 Task: Create a due date automation trigger when advanced on, on the monday after a card is due add fields without custom field "Resume" set to a number greater or equal to 1 and lower than 10 at 11:00 AM.
Action: Mouse moved to (1084, 84)
Screenshot: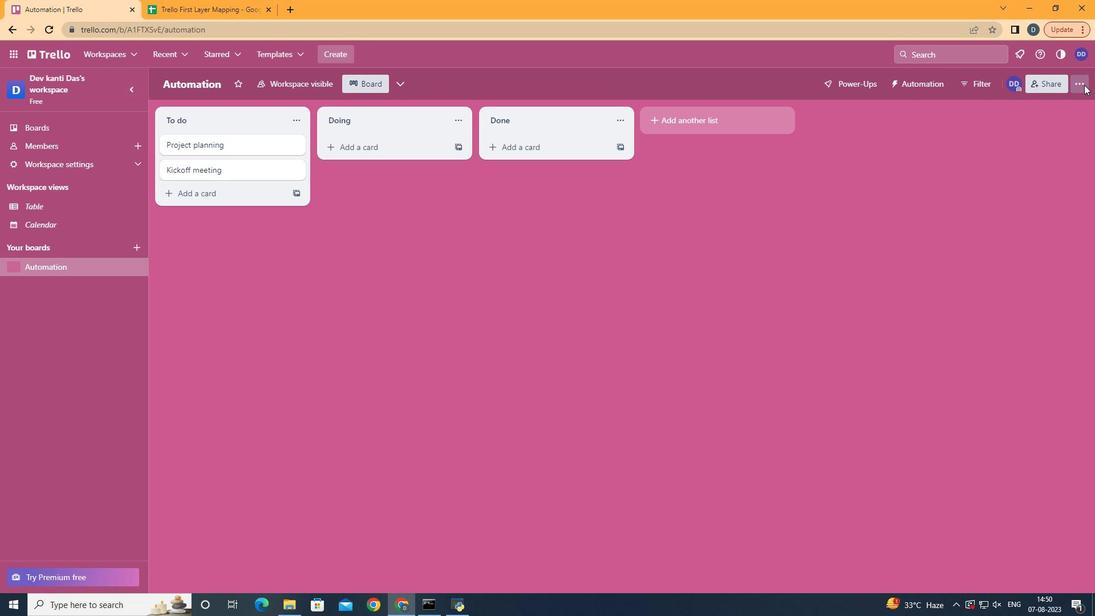 
Action: Mouse pressed left at (1084, 84)
Screenshot: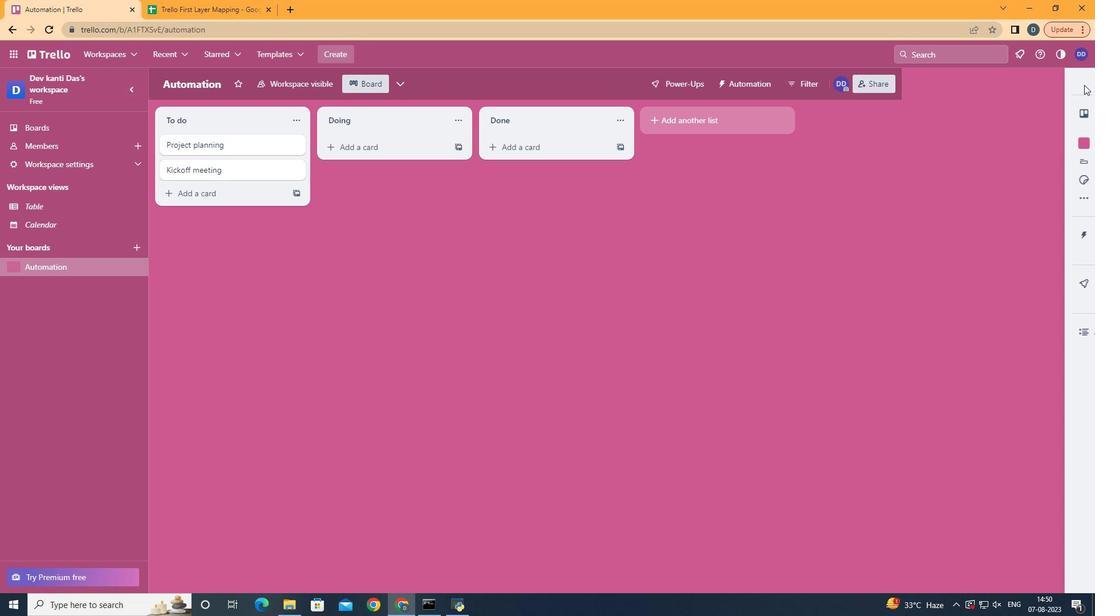
Action: Mouse moved to (993, 241)
Screenshot: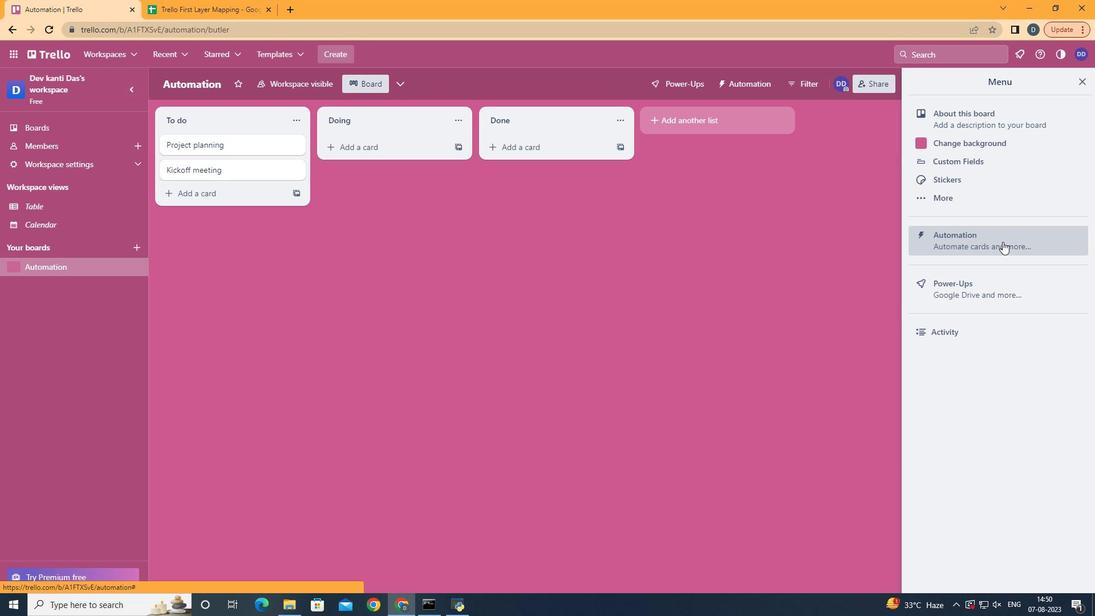 
Action: Mouse pressed left at (993, 241)
Screenshot: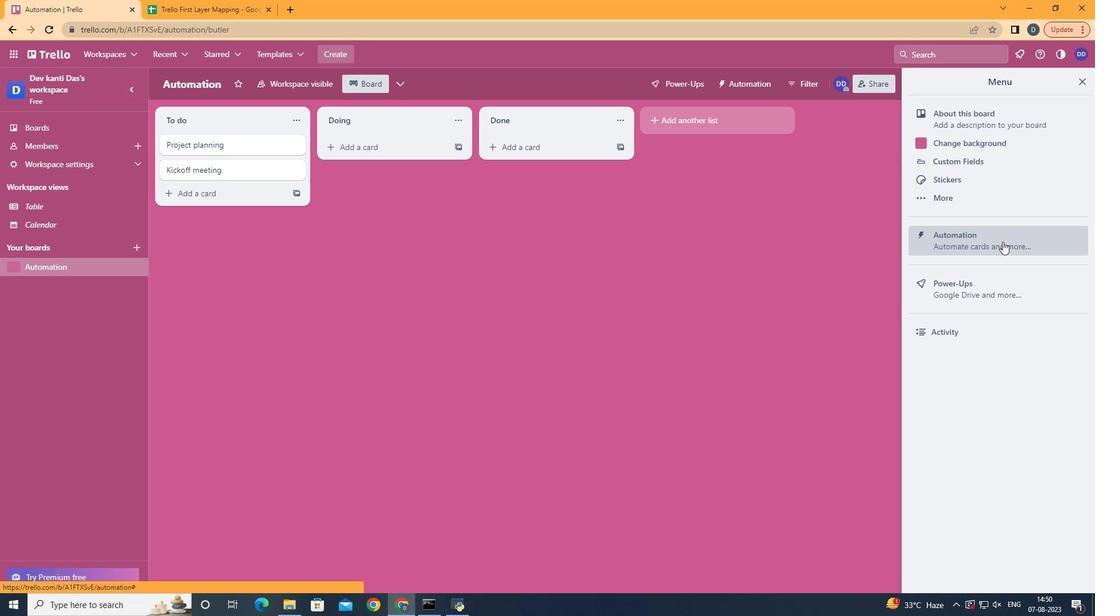 
Action: Mouse moved to (212, 234)
Screenshot: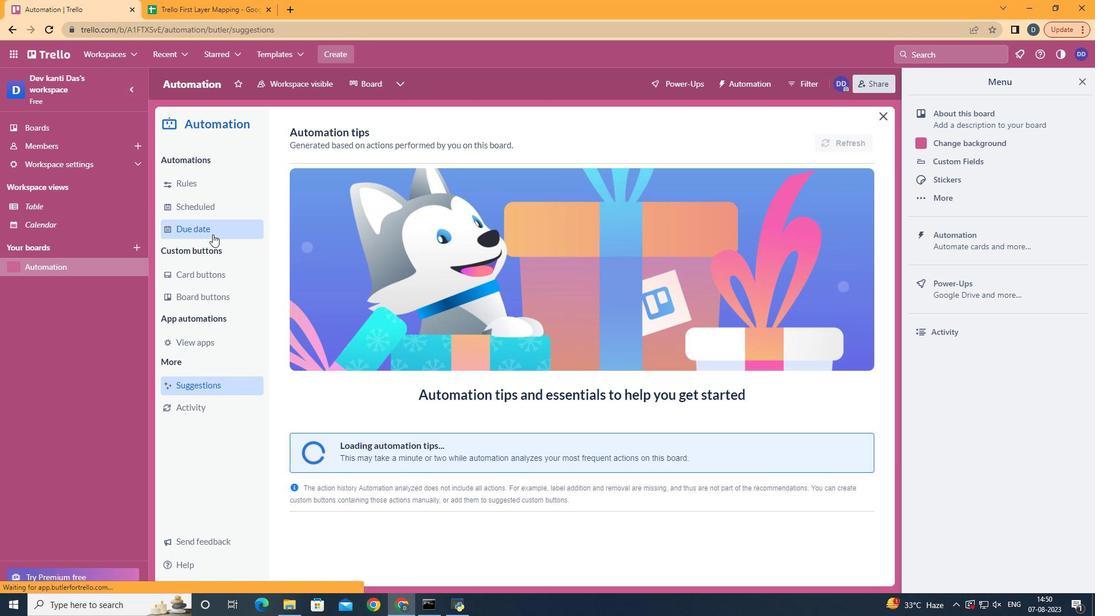 
Action: Mouse pressed left at (212, 234)
Screenshot: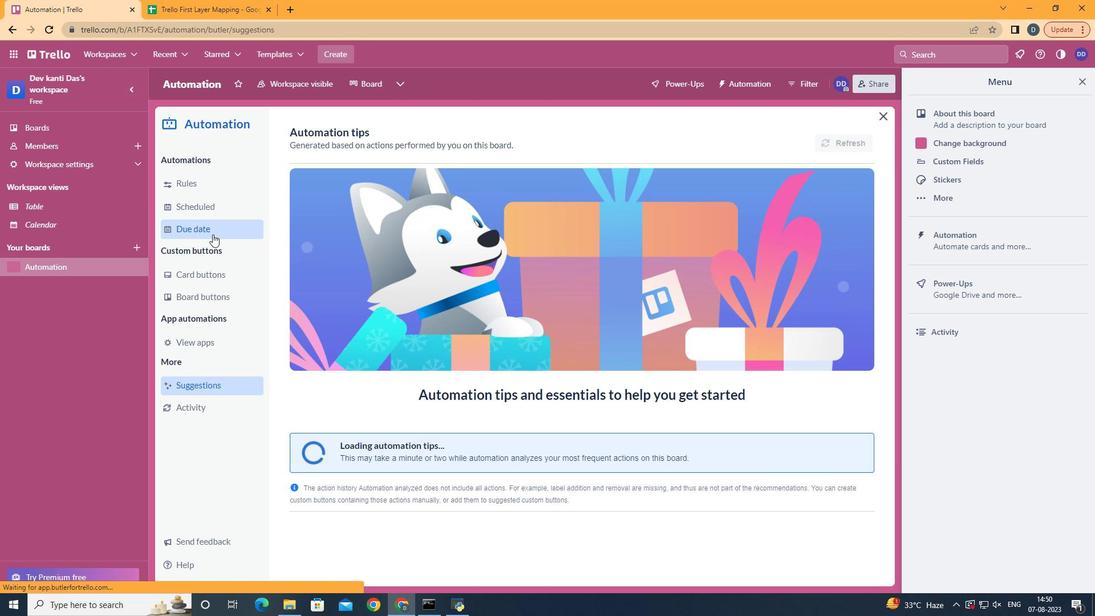 
Action: Mouse moved to (808, 139)
Screenshot: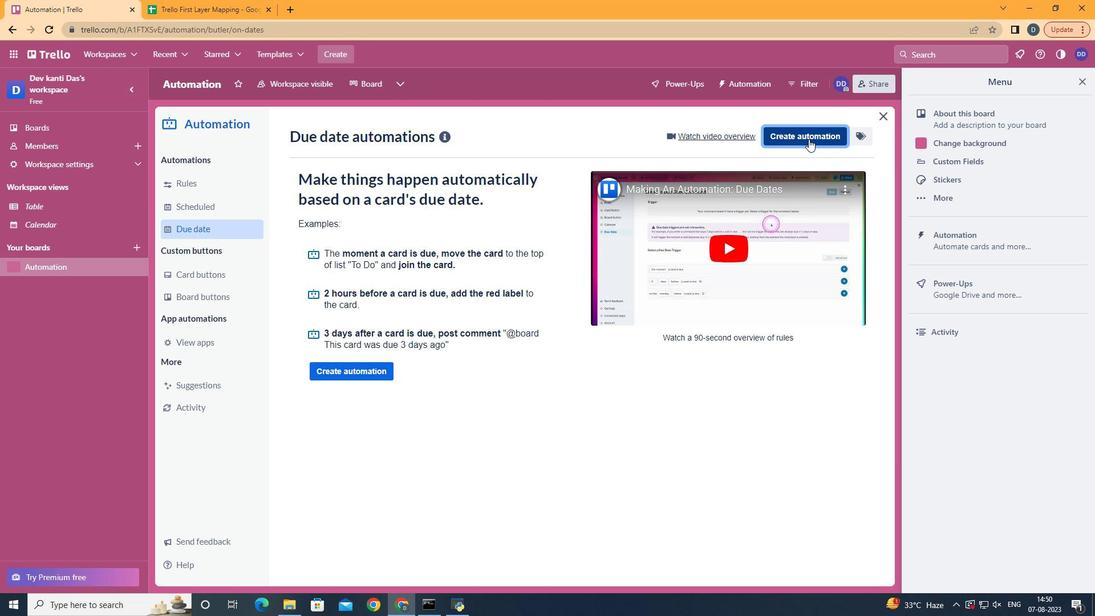 
Action: Mouse pressed left at (808, 139)
Screenshot: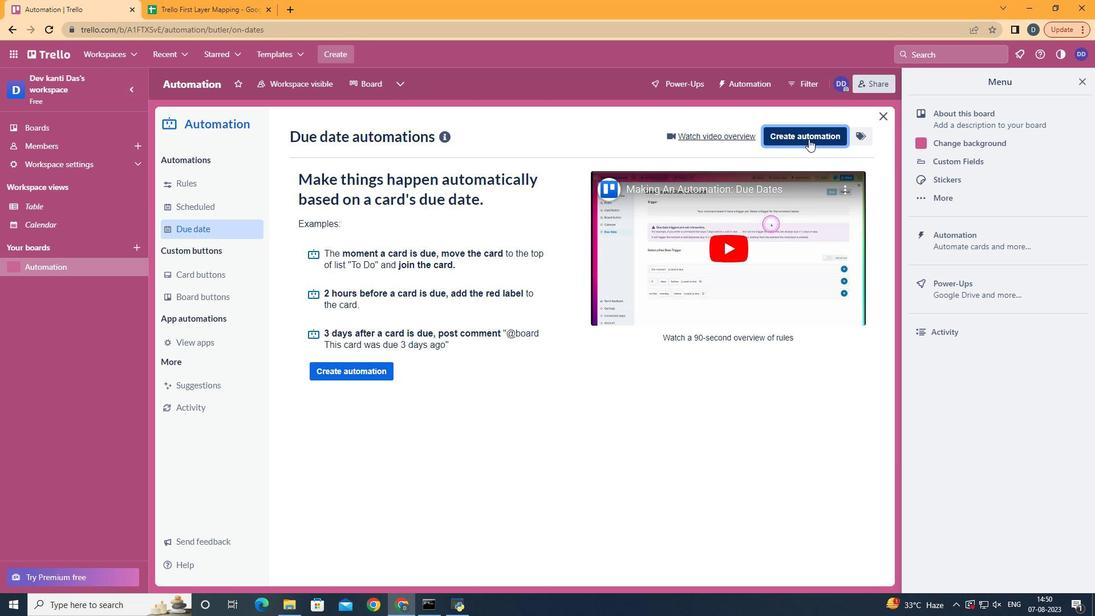 
Action: Mouse moved to (592, 239)
Screenshot: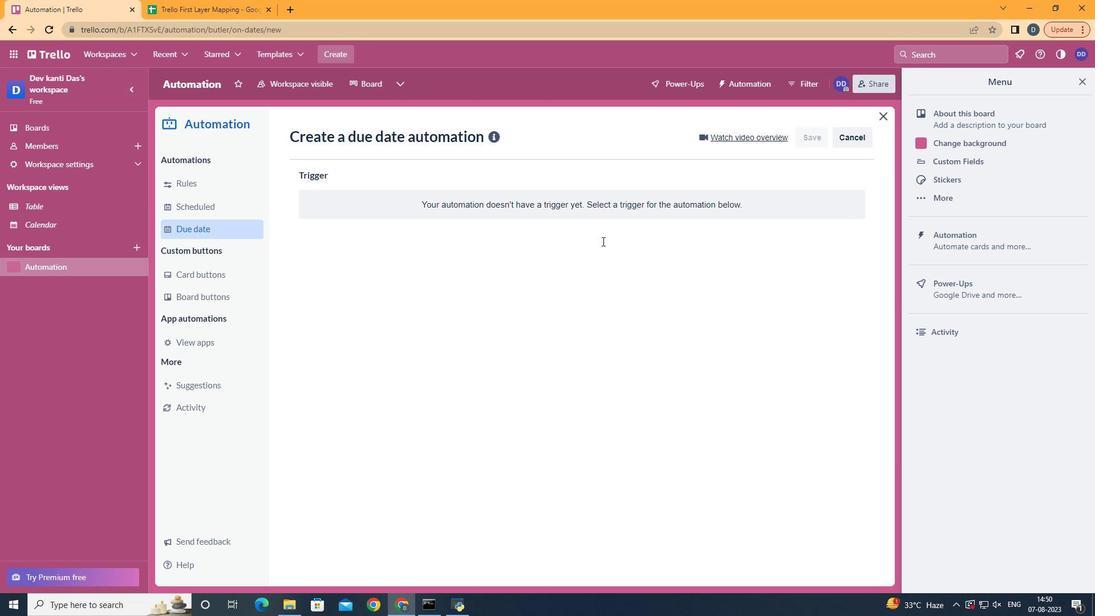 
Action: Mouse pressed left at (592, 239)
Screenshot: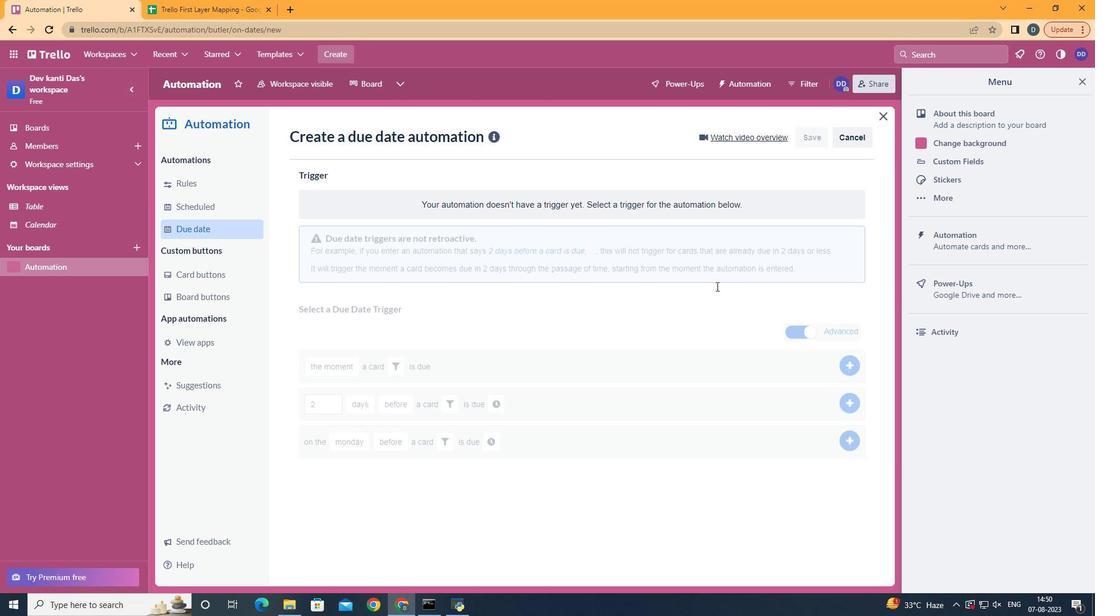 
Action: Mouse moved to (378, 300)
Screenshot: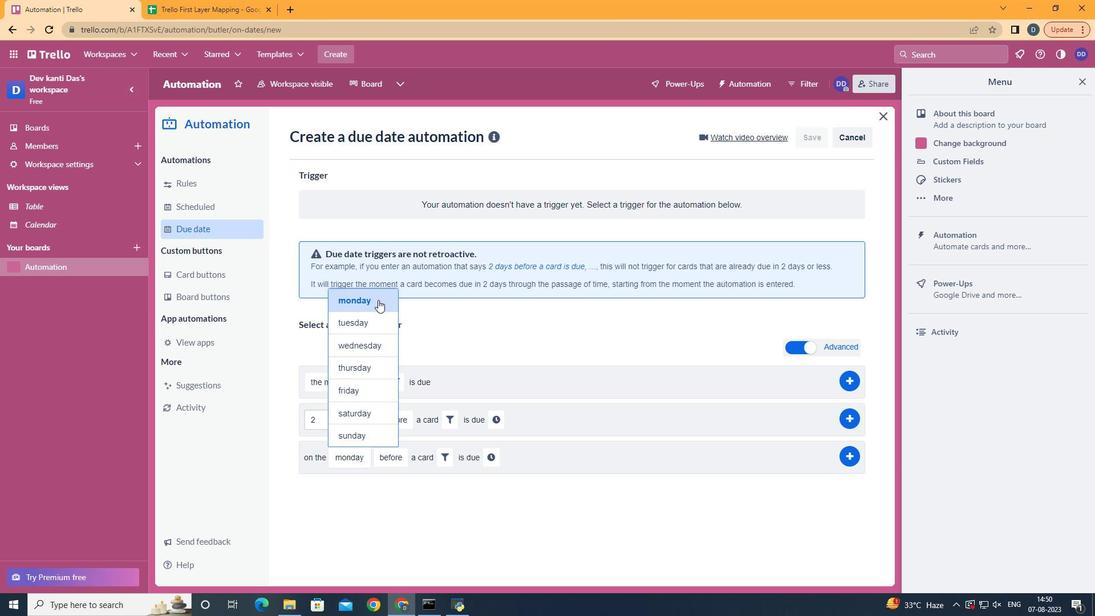 
Action: Mouse pressed left at (378, 300)
Screenshot: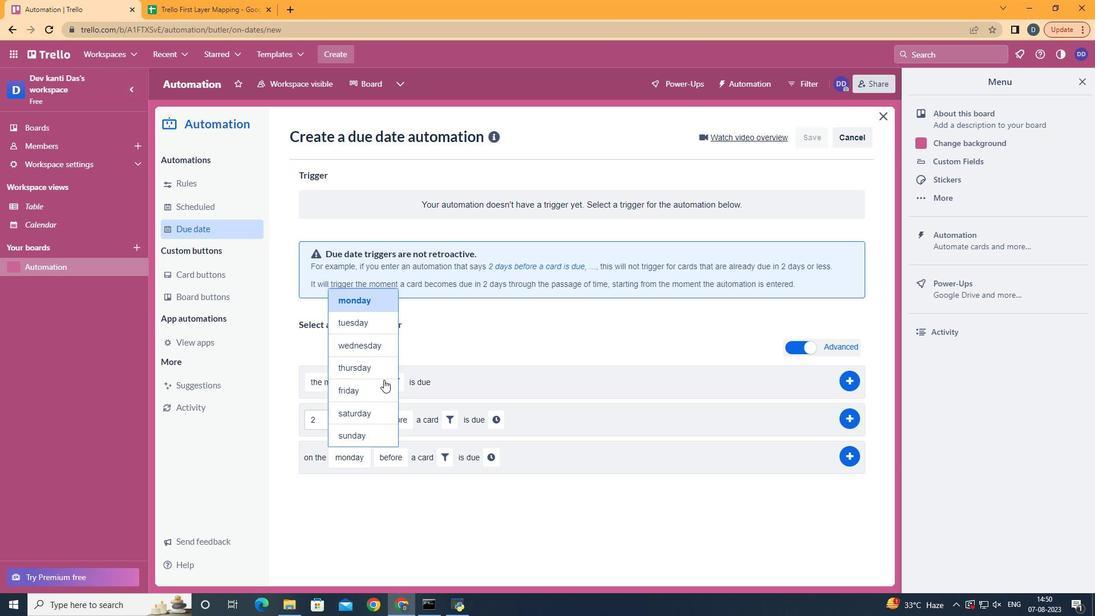 
Action: Mouse moved to (405, 501)
Screenshot: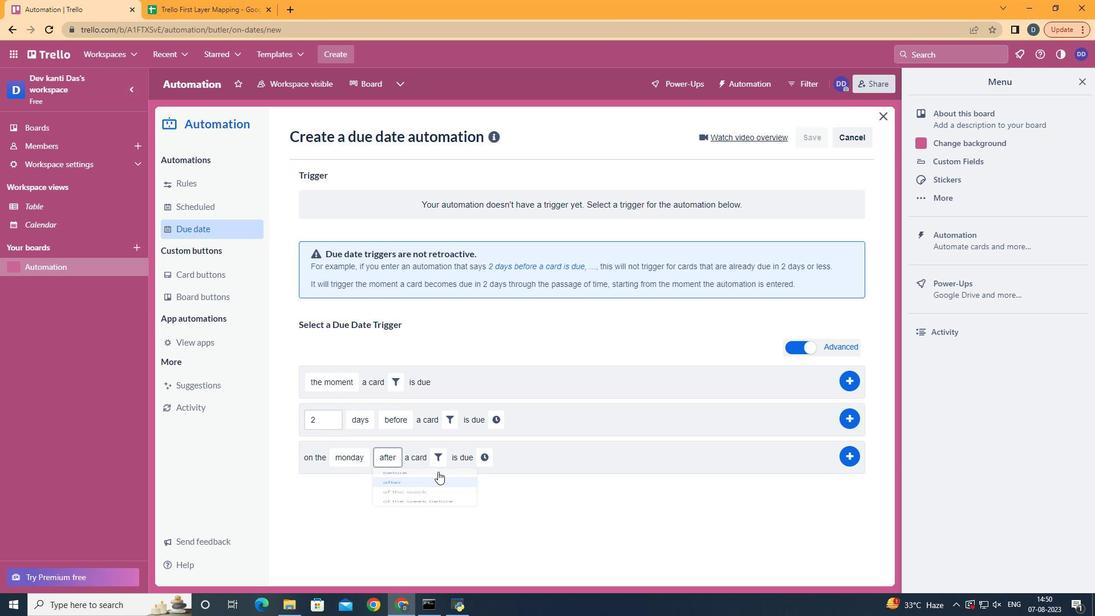 
Action: Mouse pressed left at (405, 501)
Screenshot: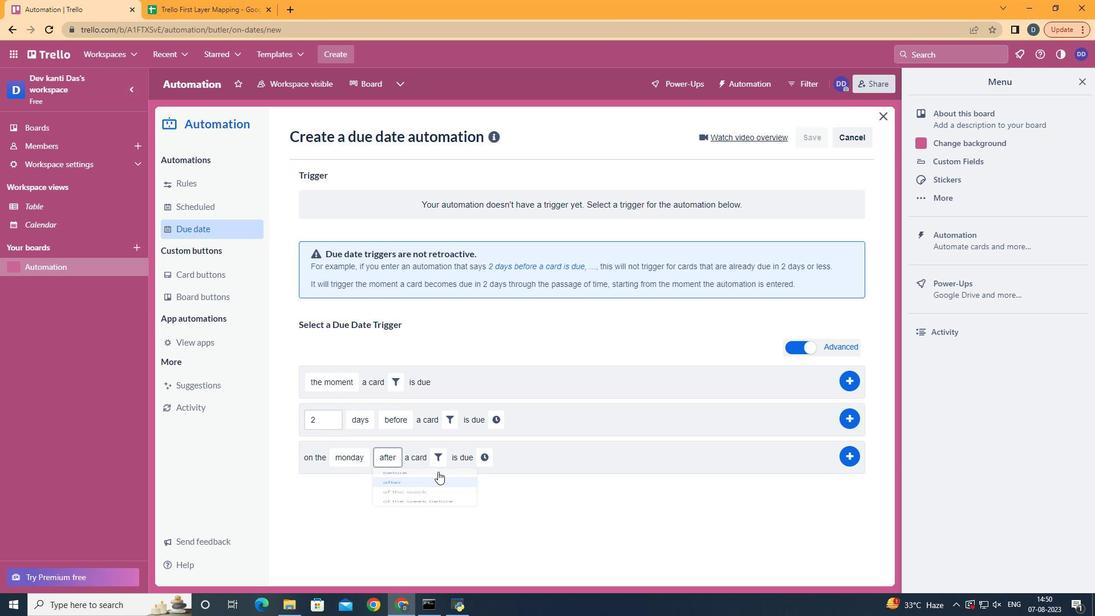 
Action: Mouse moved to (439, 456)
Screenshot: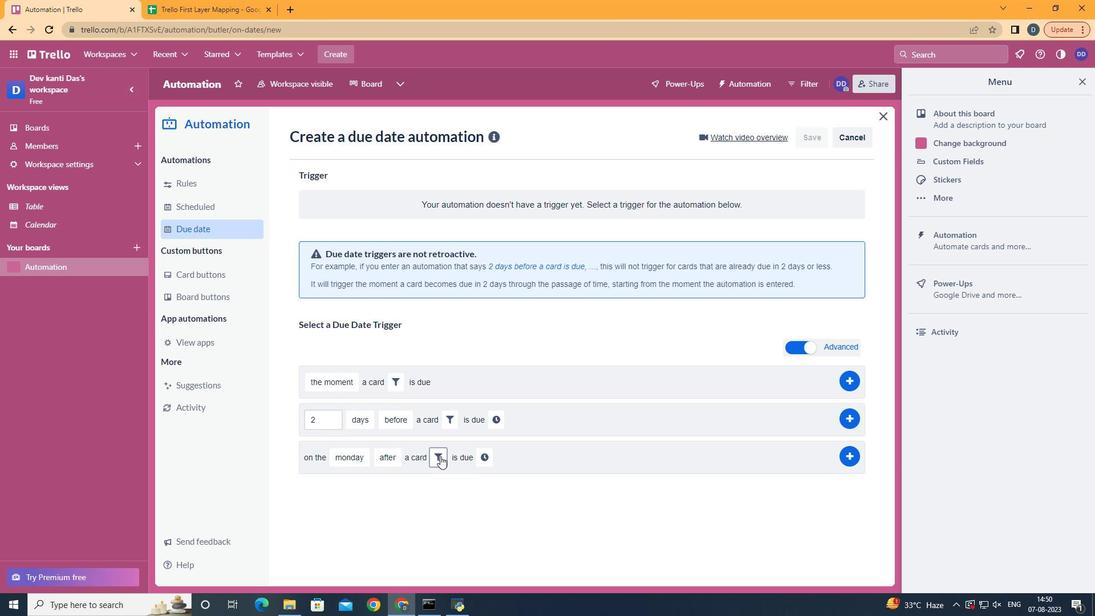 
Action: Mouse pressed left at (439, 456)
Screenshot: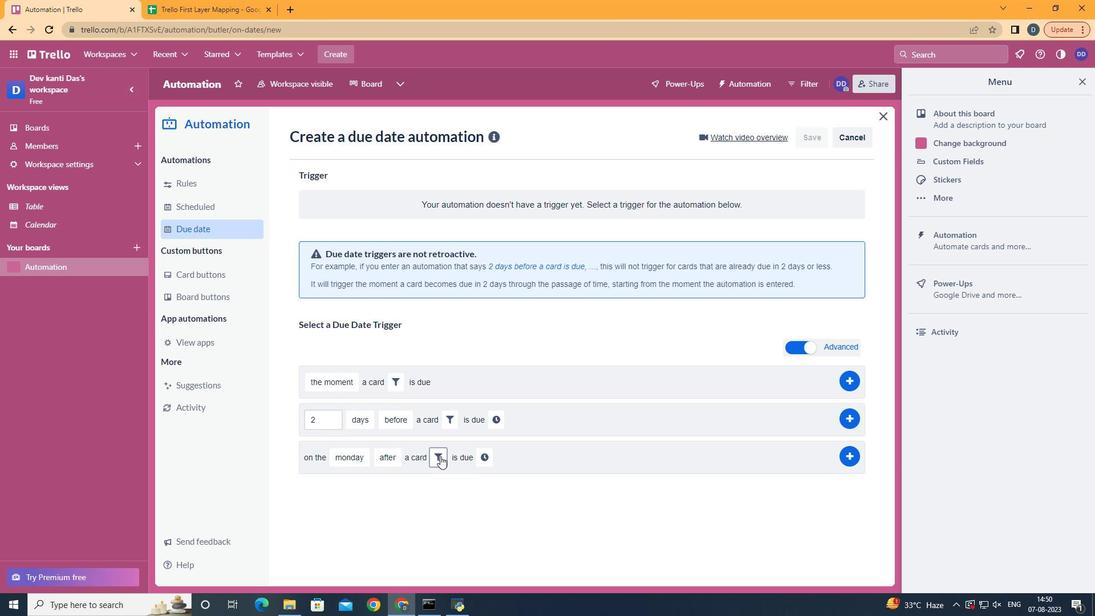 
Action: Mouse moved to (612, 492)
Screenshot: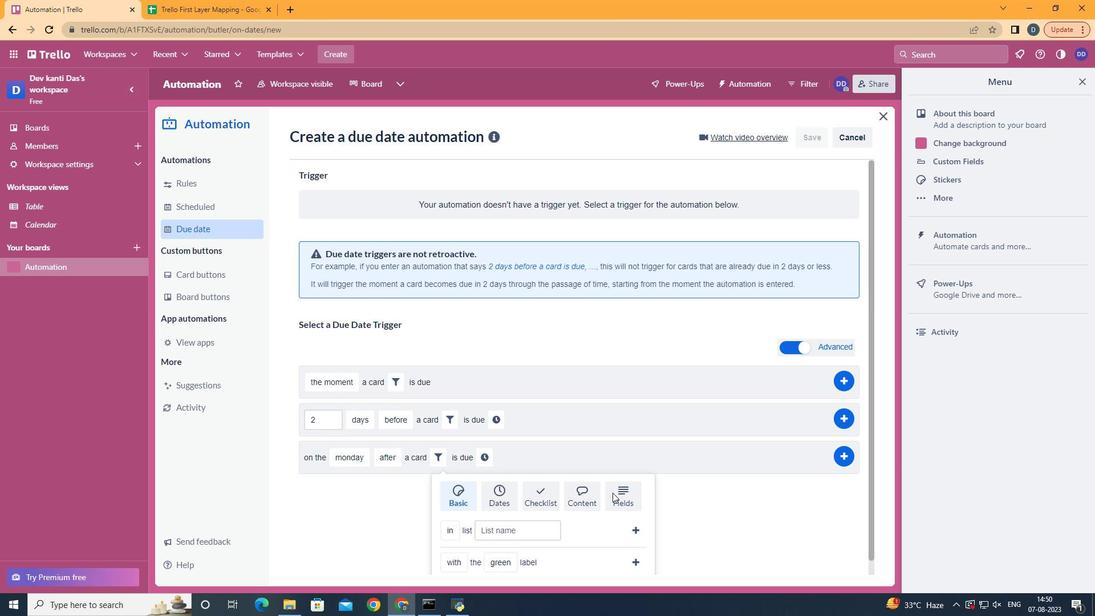 
Action: Mouse pressed left at (612, 492)
Screenshot: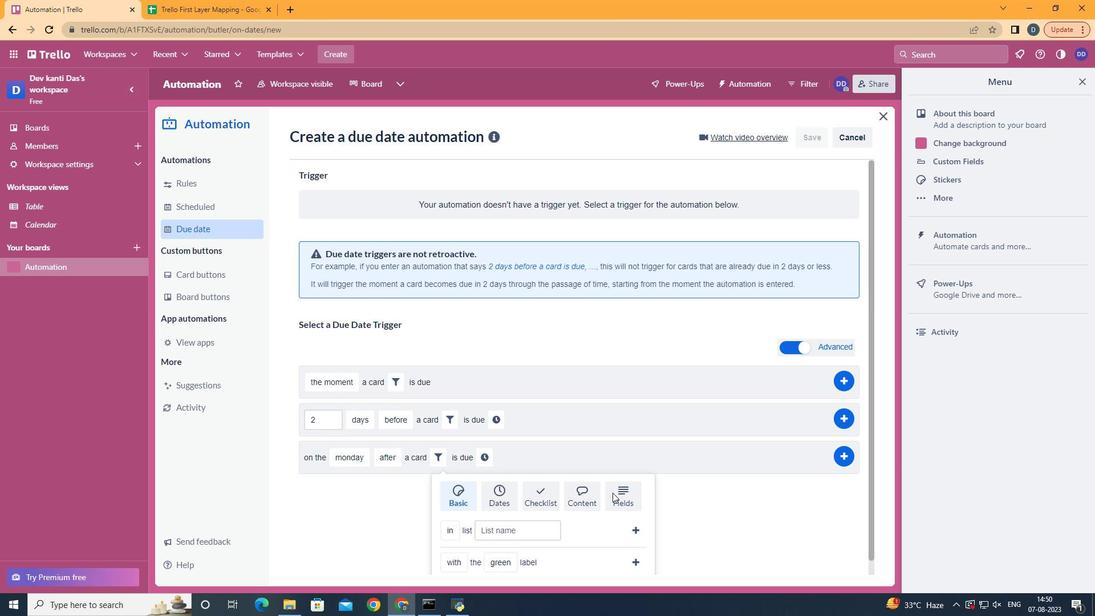 
Action: Mouse moved to (612, 492)
Screenshot: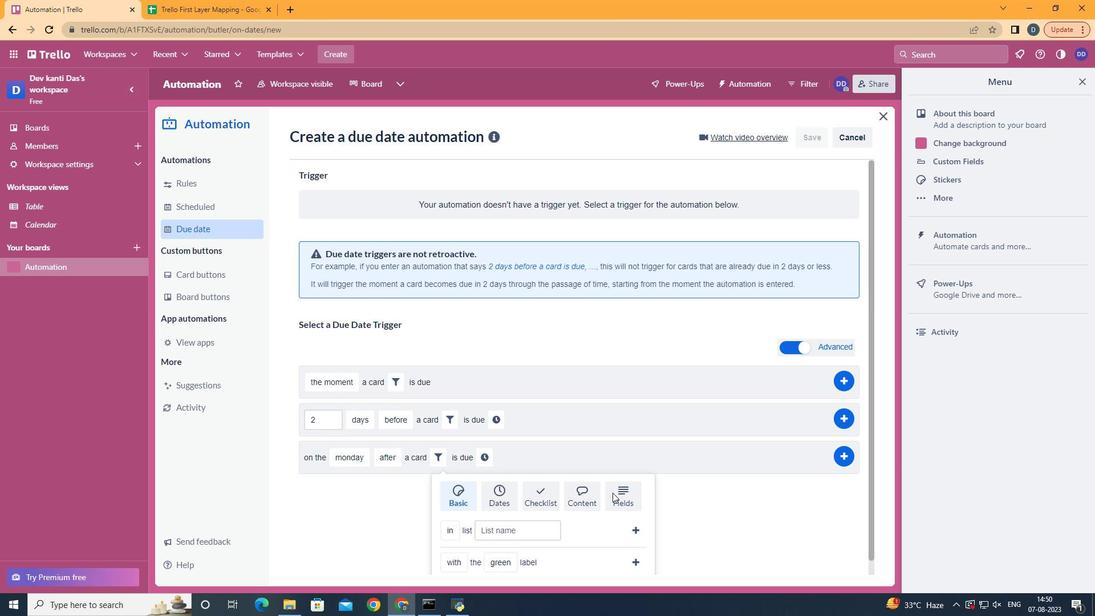 
Action: Mouse scrolled (612, 492) with delta (0, 0)
Screenshot: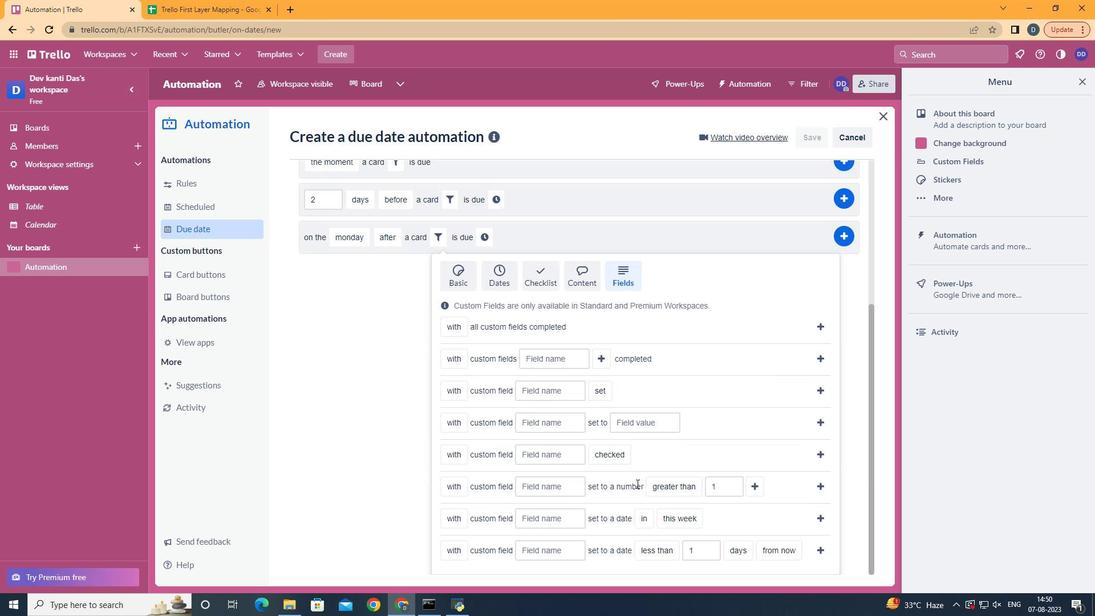 
Action: Mouse scrolled (612, 492) with delta (0, 0)
Screenshot: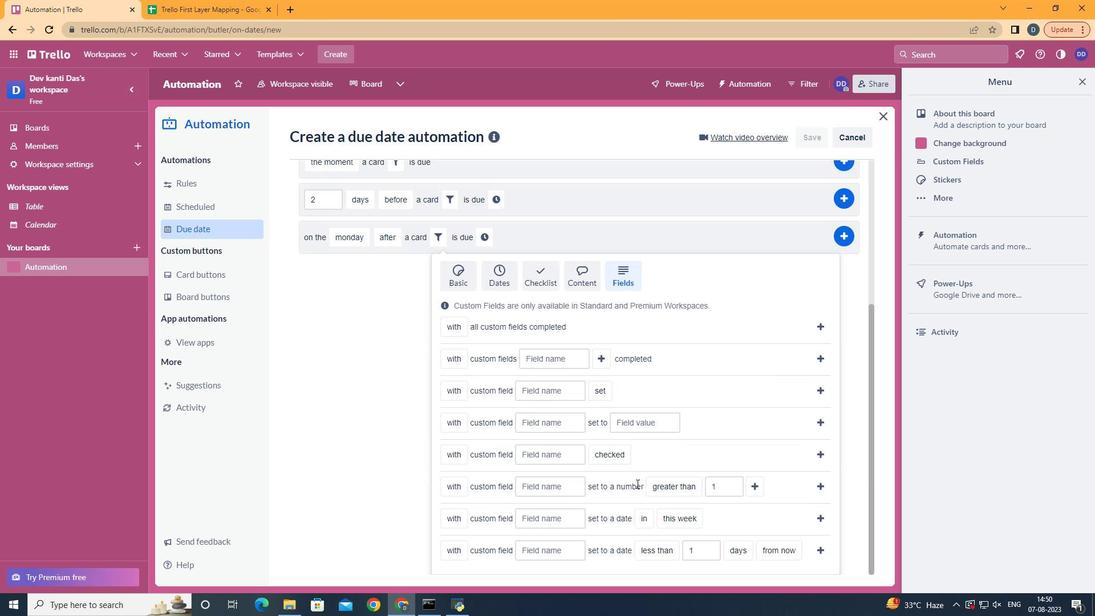 
Action: Mouse scrolled (612, 492) with delta (0, 0)
Screenshot: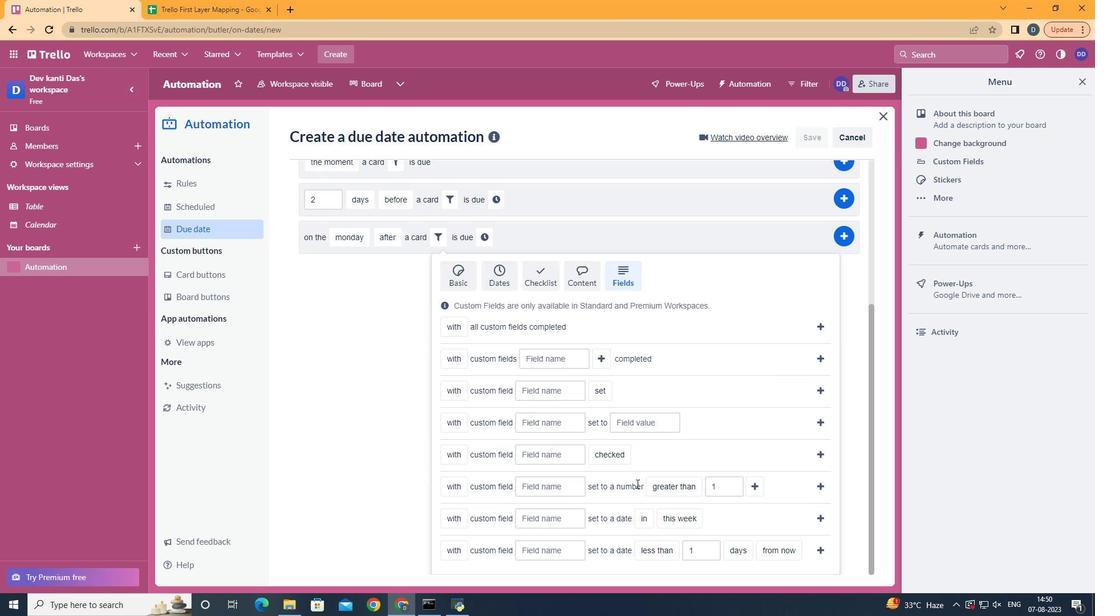 
Action: Mouse scrolled (612, 492) with delta (0, 0)
Screenshot: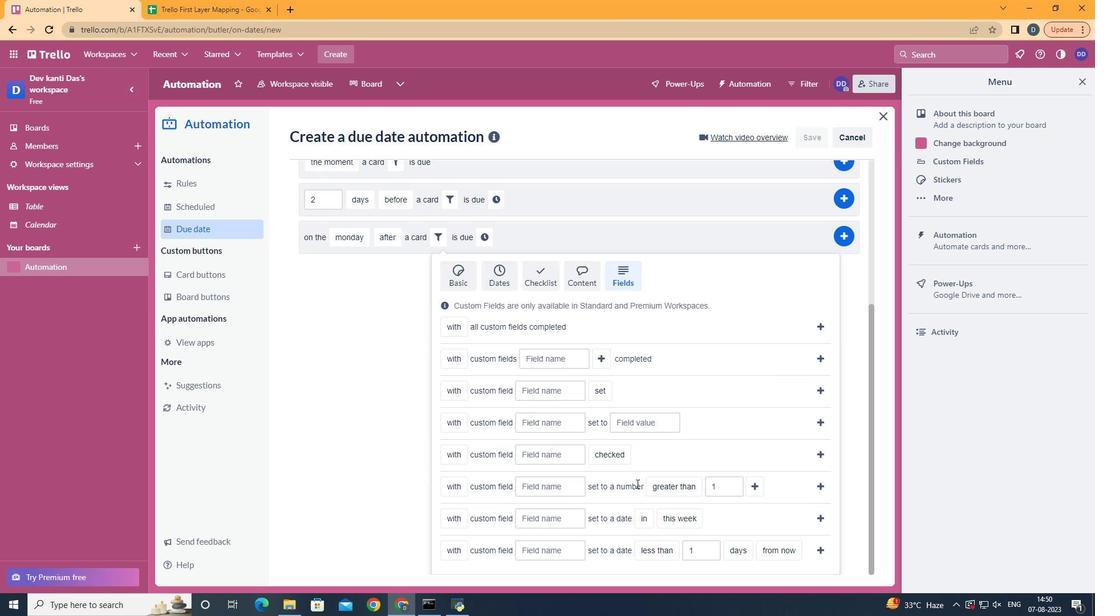 
Action: Mouse scrolled (612, 492) with delta (0, 0)
Screenshot: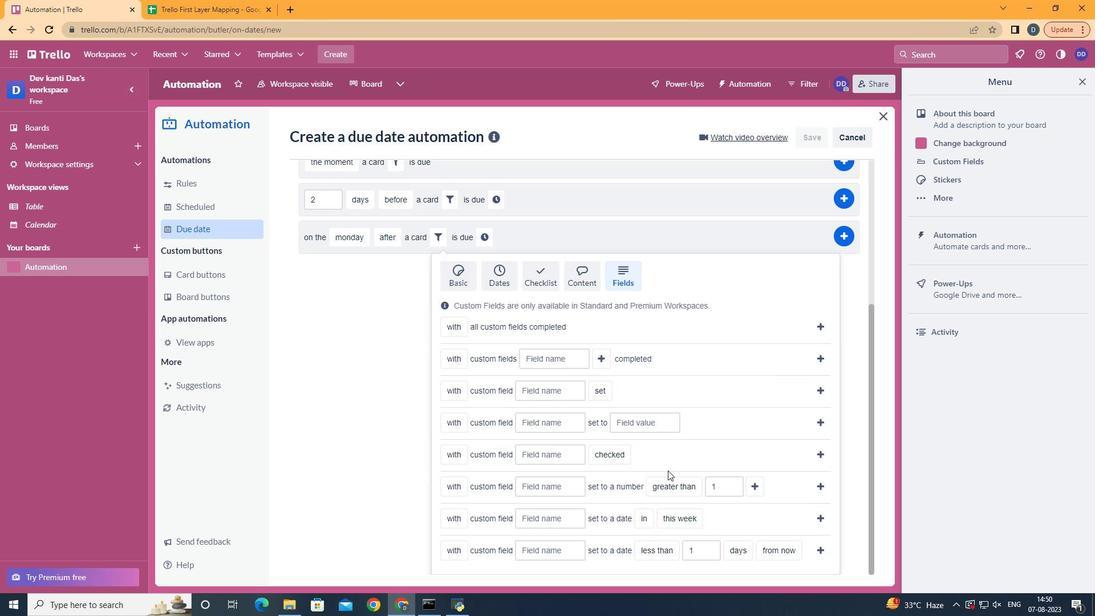 
Action: Mouse scrolled (612, 492) with delta (0, 0)
Screenshot: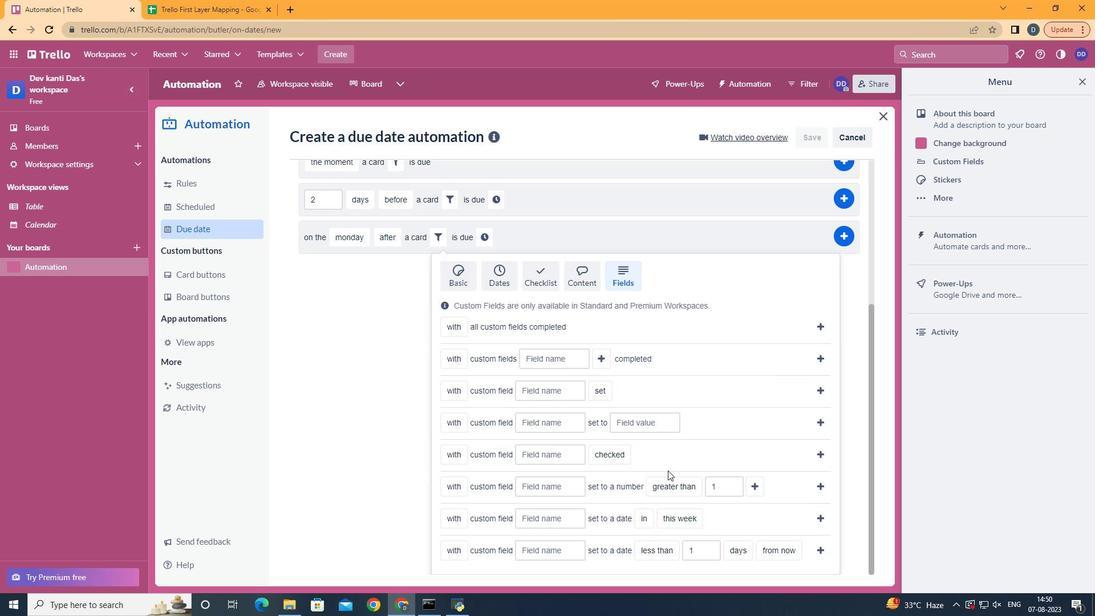 
Action: Mouse moved to (460, 527)
Screenshot: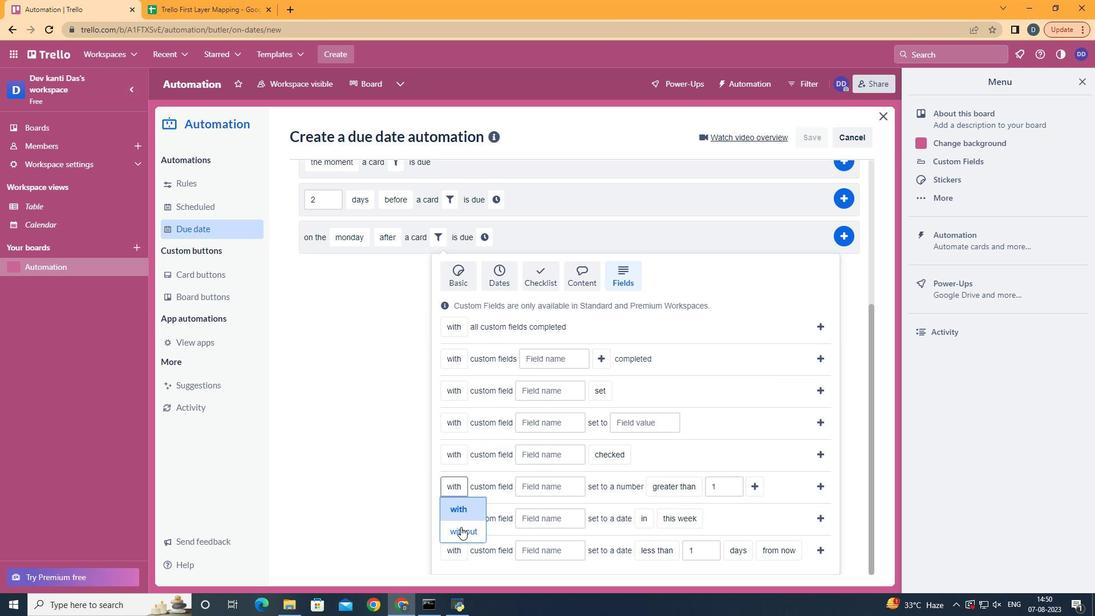 
Action: Mouse pressed left at (460, 527)
Screenshot: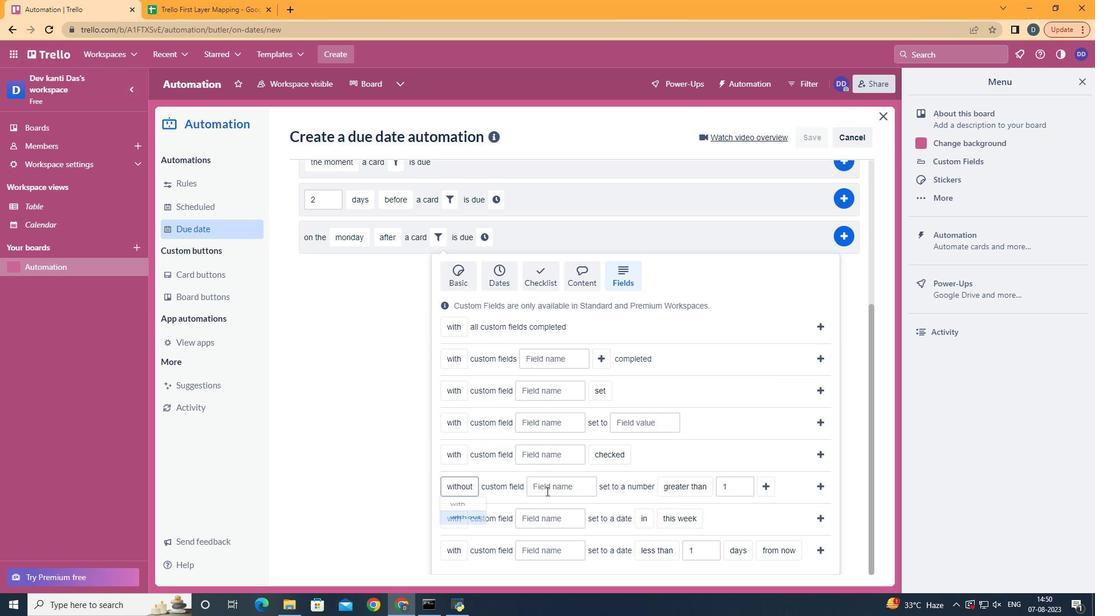 
Action: Mouse moved to (551, 489)
Screenshot: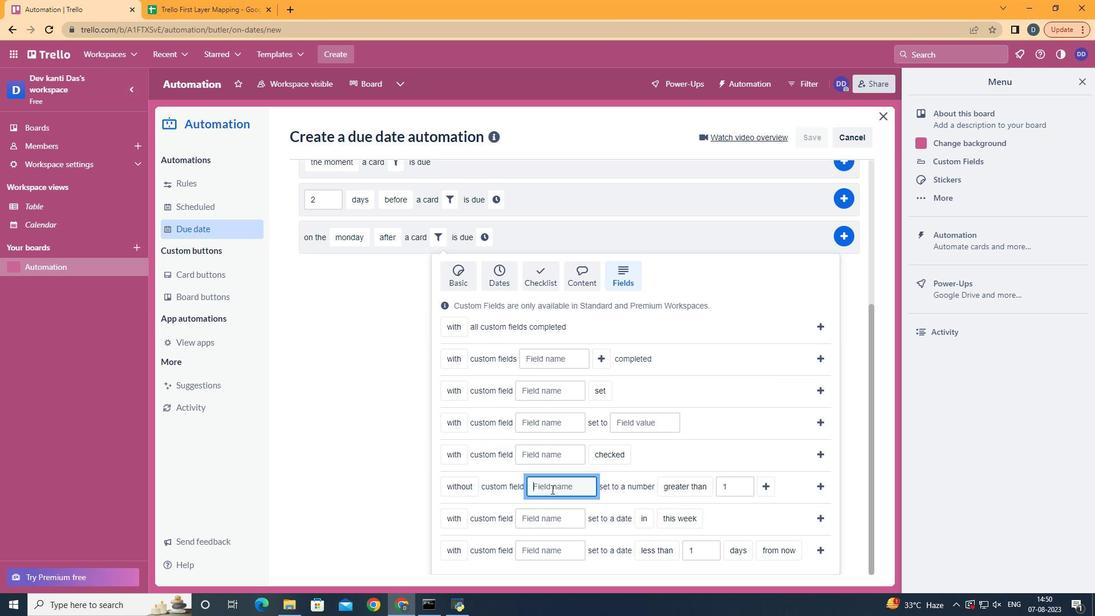 
Action: Mouse pressed left at (551, 489)
Screenshot: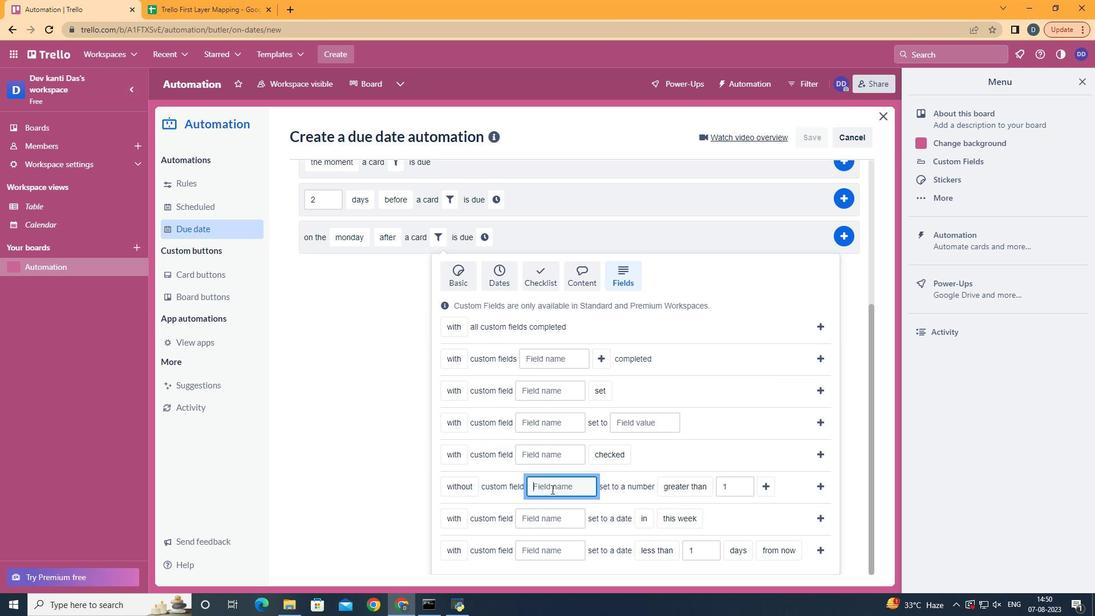 
Action: Key pressed <Key.shift>Resume
Screenshot: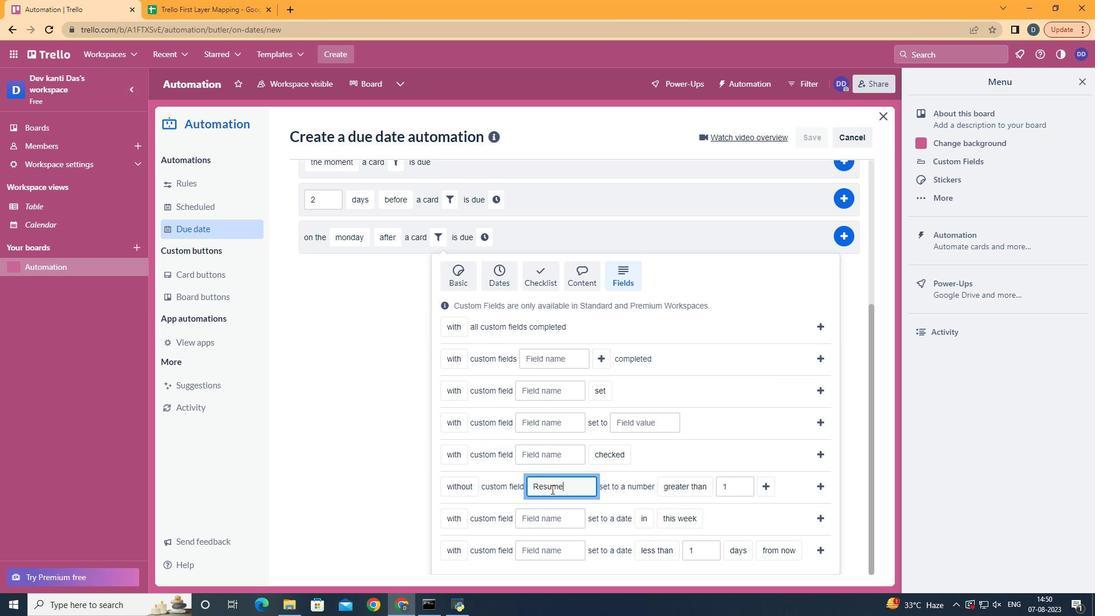 
Action: Mouse moved to (715, 420)
Screenshot: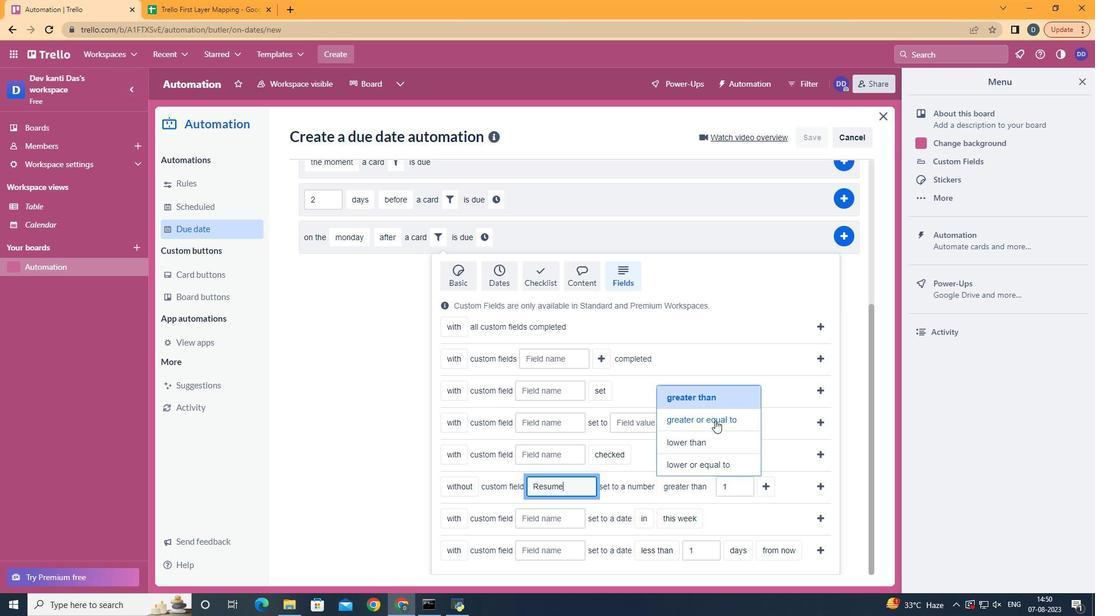
Action: Mouse pressed left at (715, 420)
Screenshot: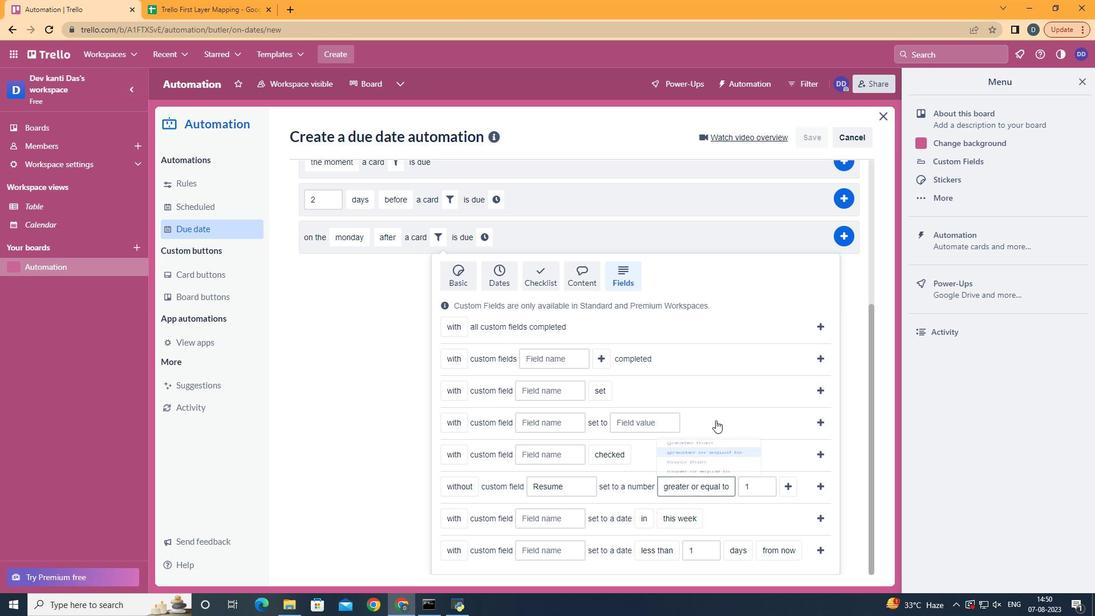 
Action: Mouse moved to (785, 488)
Screenshot: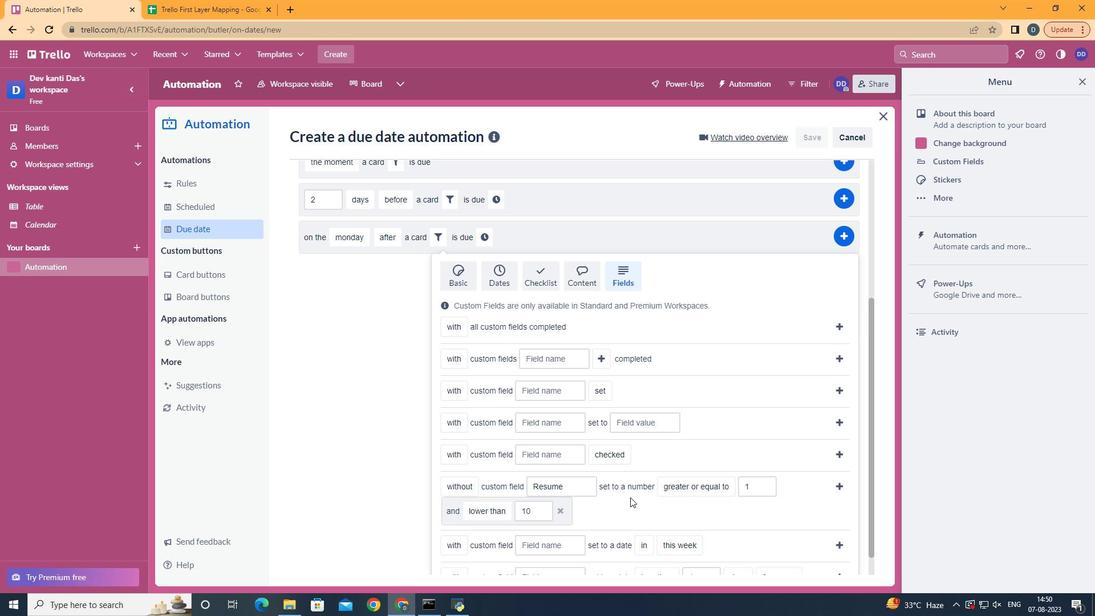 
Action: Mouse pressed left at (785, 488)
Screenshot: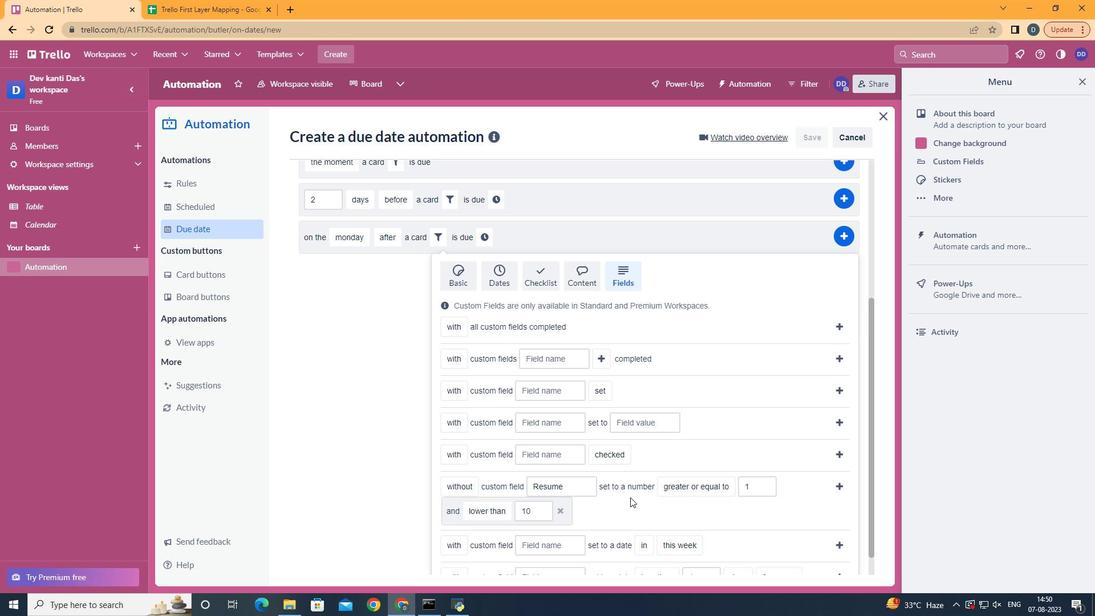 
Action: Mouse moved to (520, 420)
Screenshot: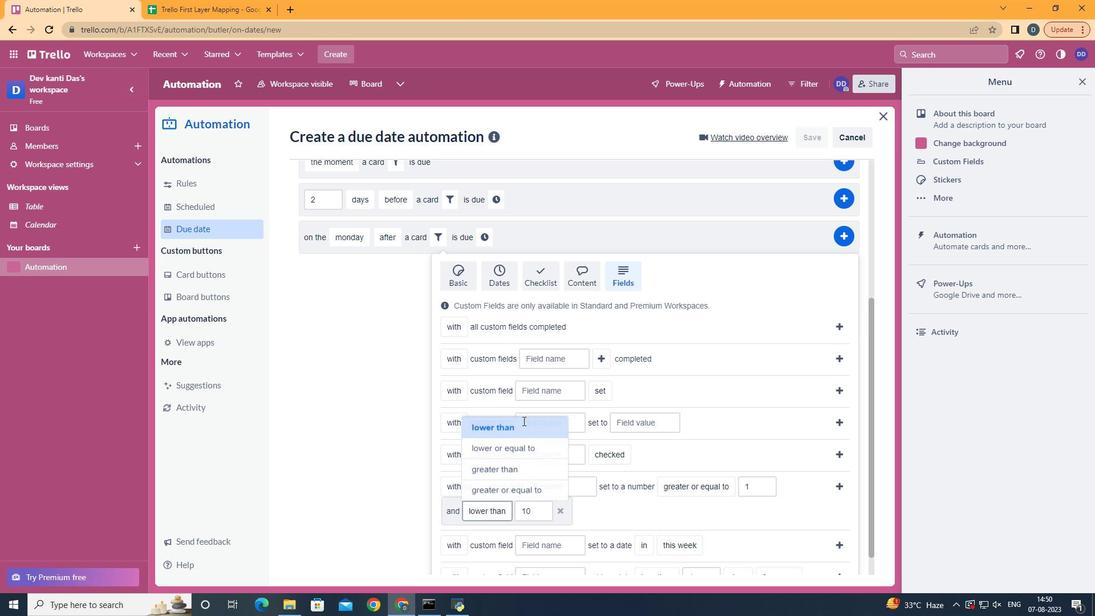 
Action: Mouse pressed left at (520, 420)
Screenshot: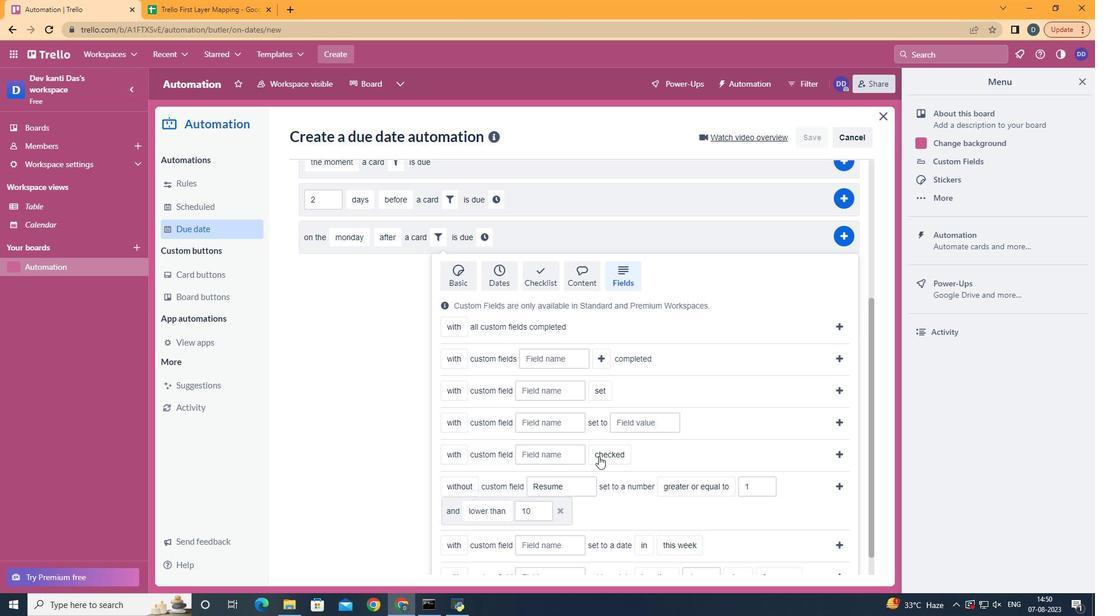 
Action: Mouse moved to (837, 488)
Screenshot: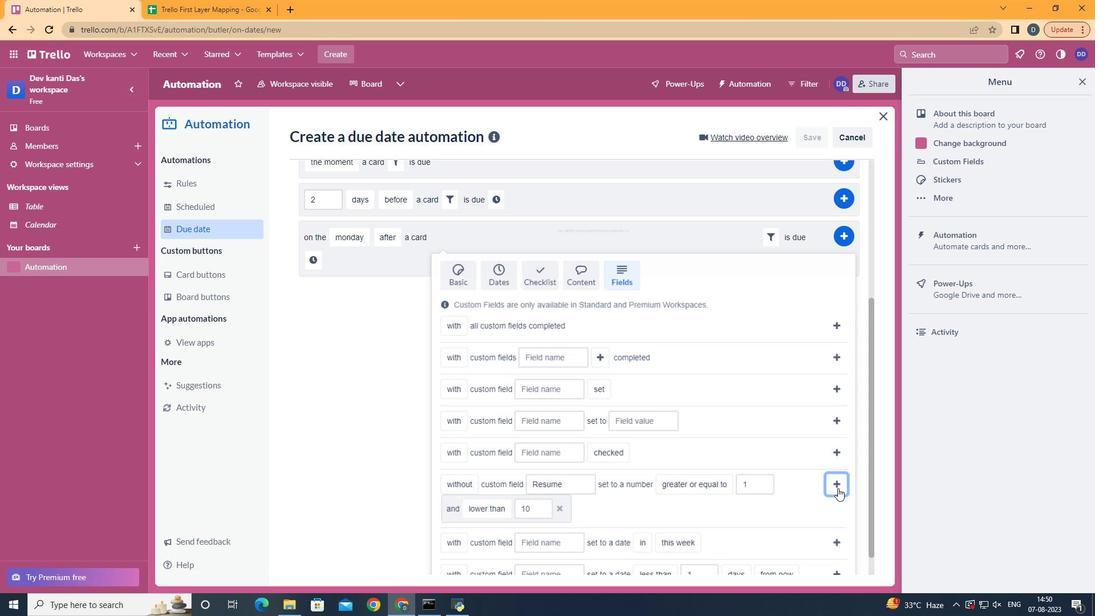 
Action: Mouse pressed left at (837, 488)
Screenshot: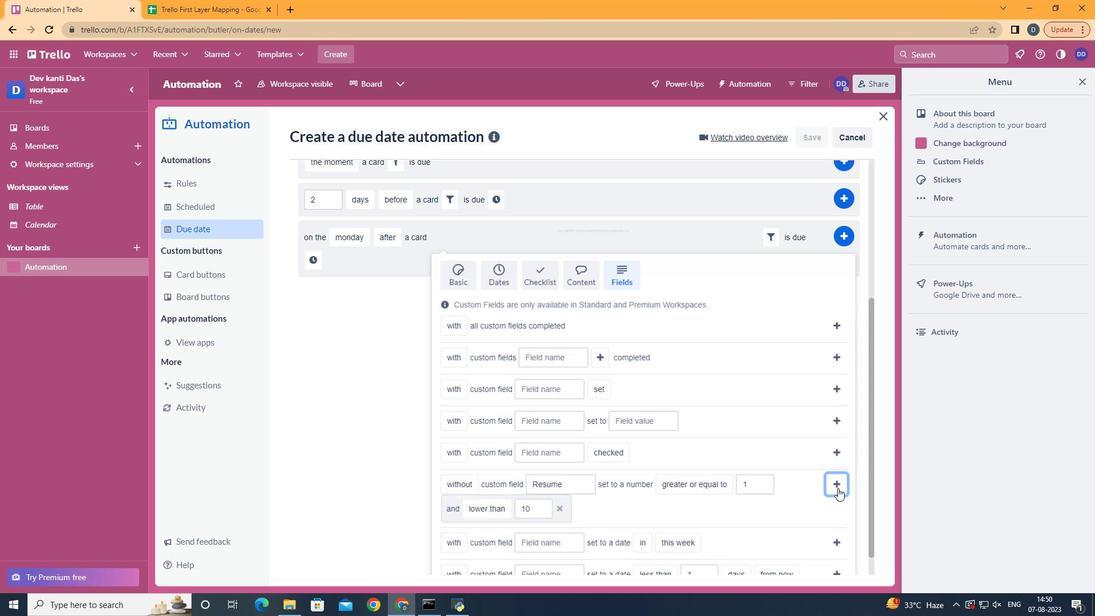 
Action: Mouse moved to (817, 453)
Screenshot: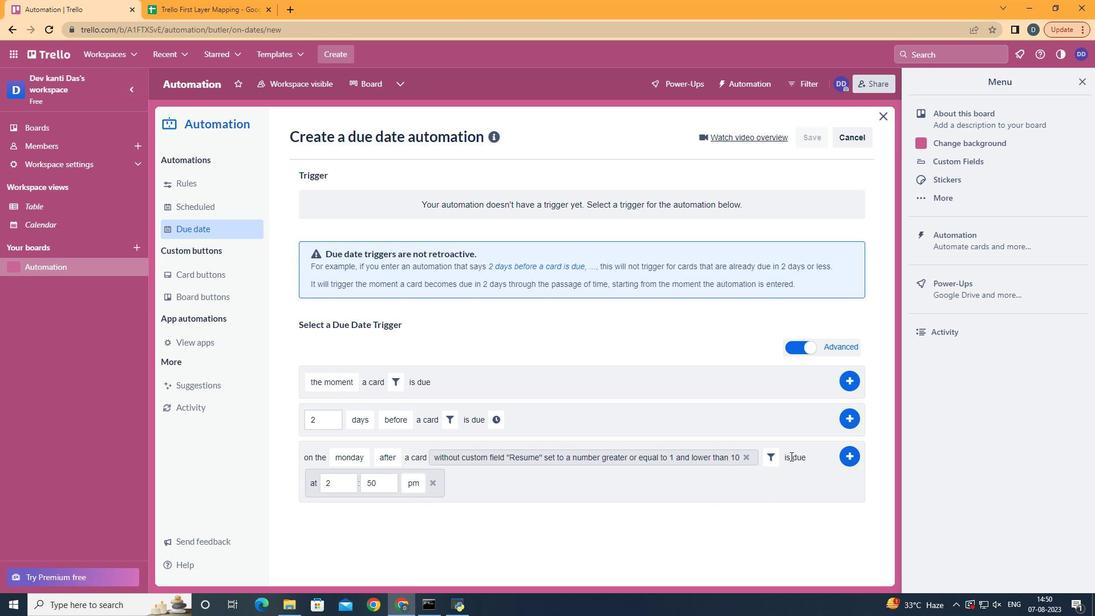 
Action: Mouse pressed left at (817, 453)
Screenshot: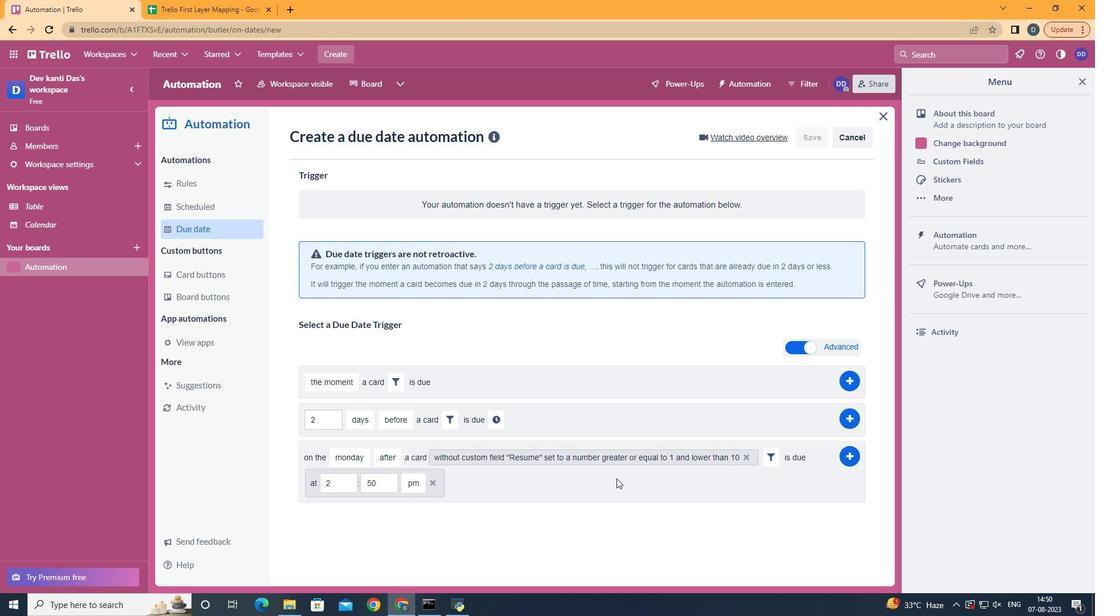 
Action: Mouse moved to (340, 483)
Screenshot: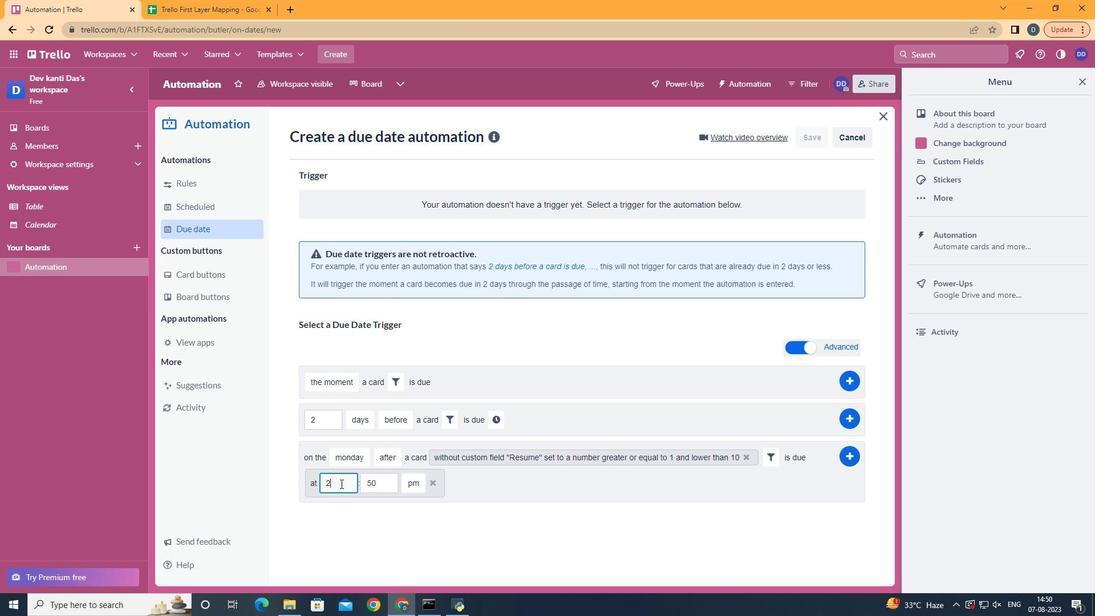 
Action: Mouse pressed left at (340, 483)
Screenshot: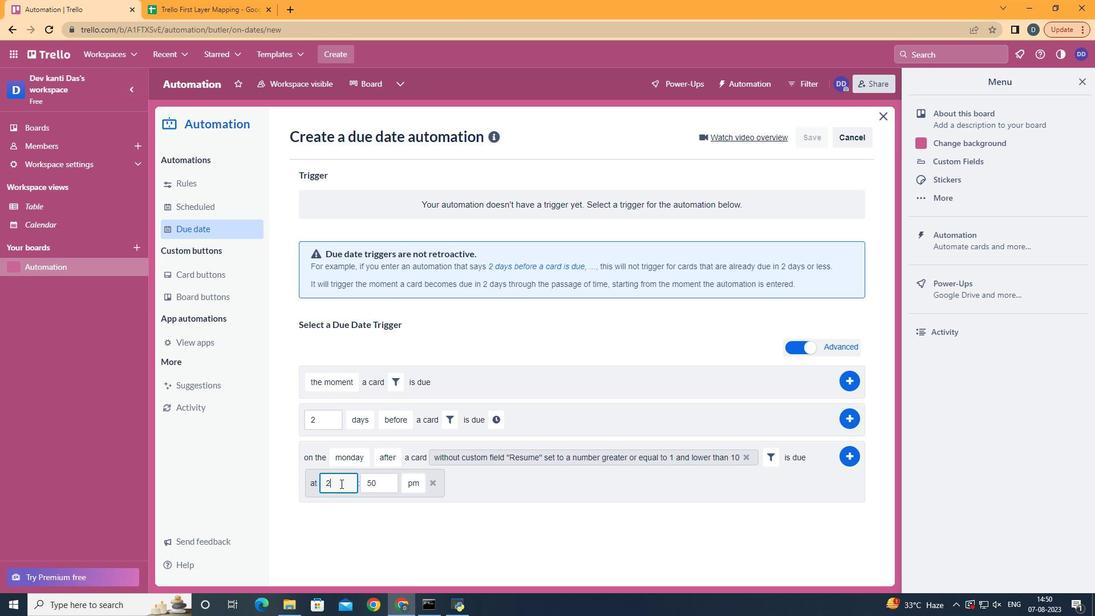
Action: Key pressed <Key.backspace>11
Screenshot: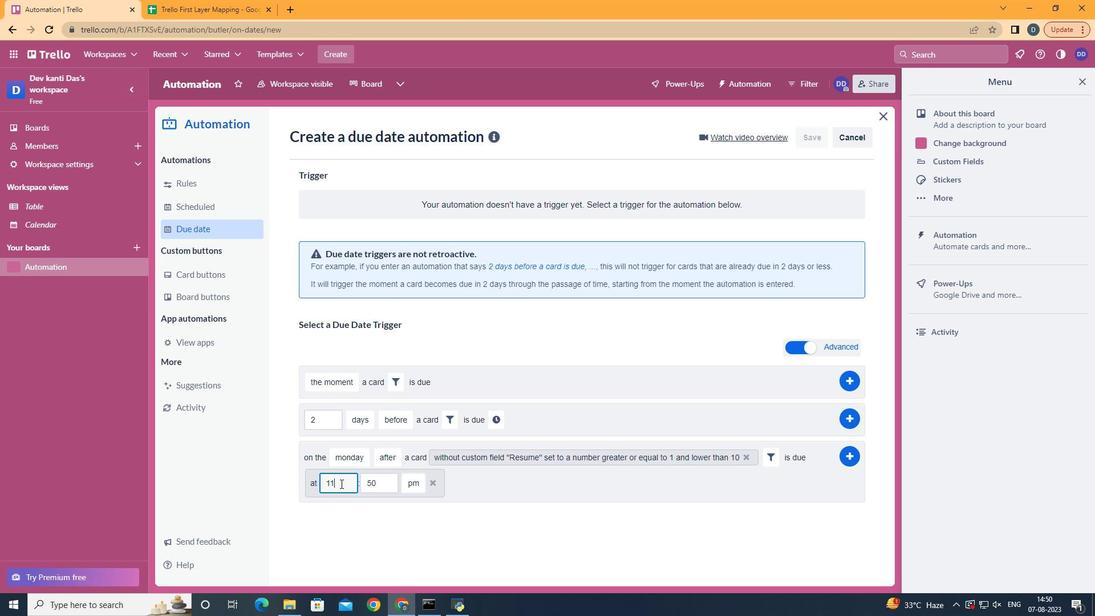 
Action: Mouse moved to (385, 486)
Screenshot: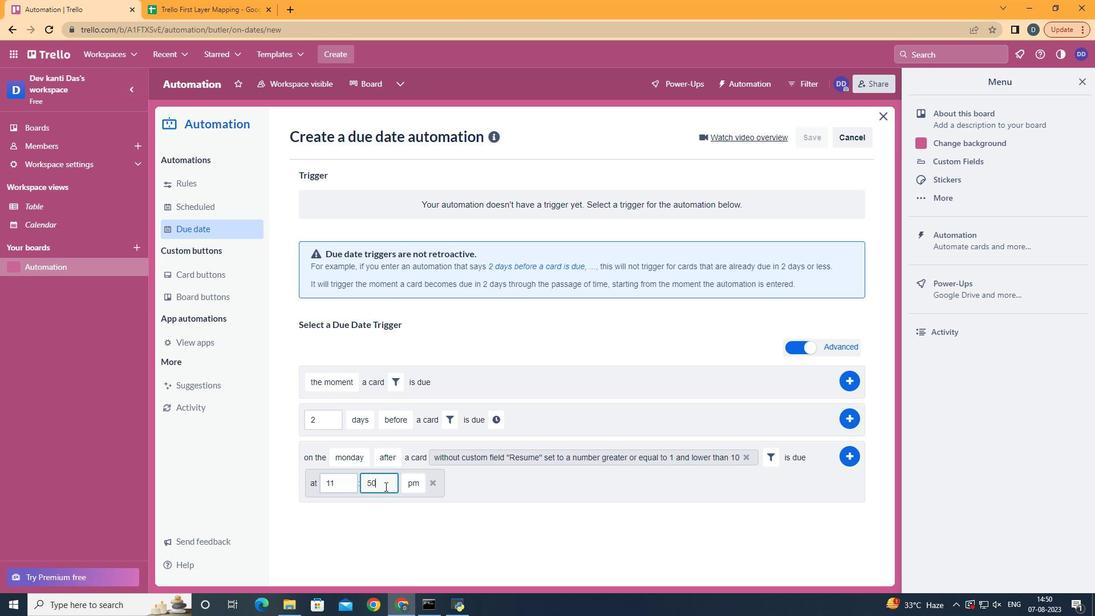 
Action: Mouse pressed left at (385, 486)
Screenshot: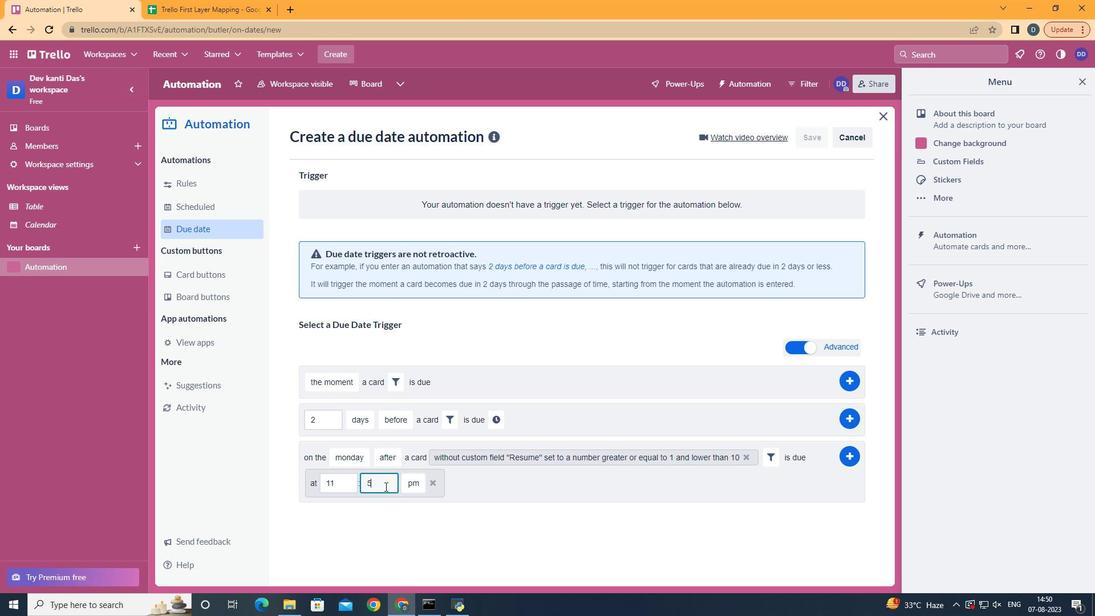 
Action: Key pressed <Key.backspace>
Screenshot: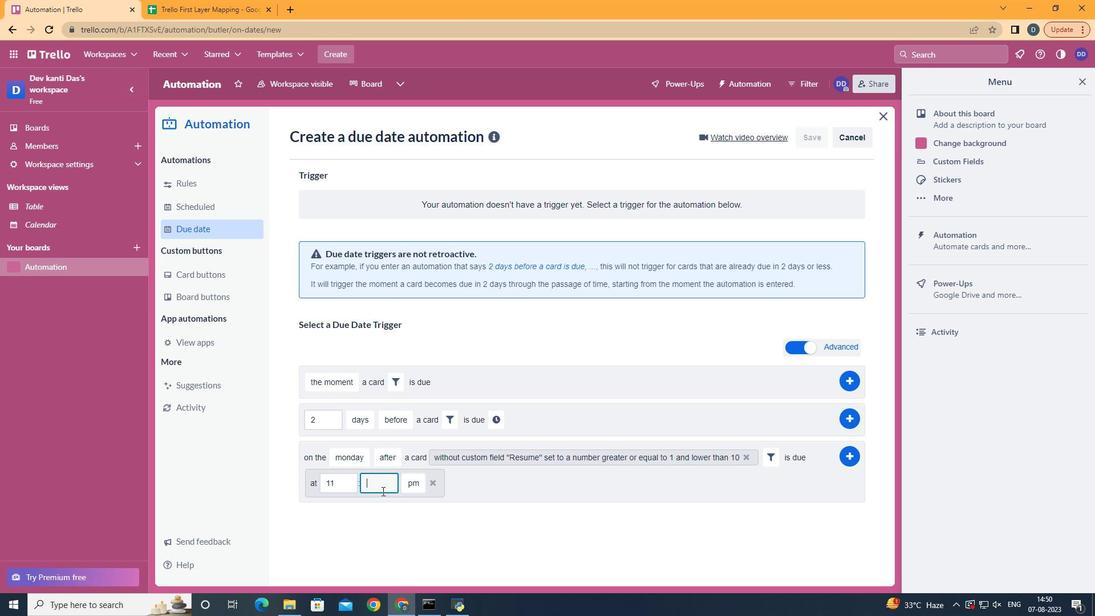 
Action: Mouse moved to (382, 491)
Screenshot: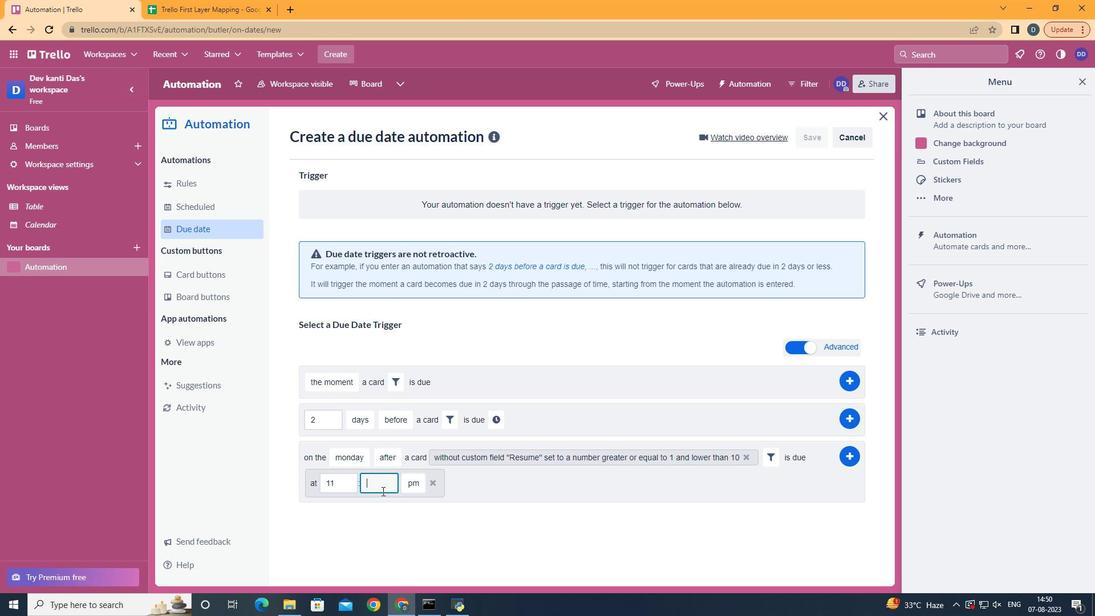 
Action: Key pressed <Key.backspace>00
Screenshot: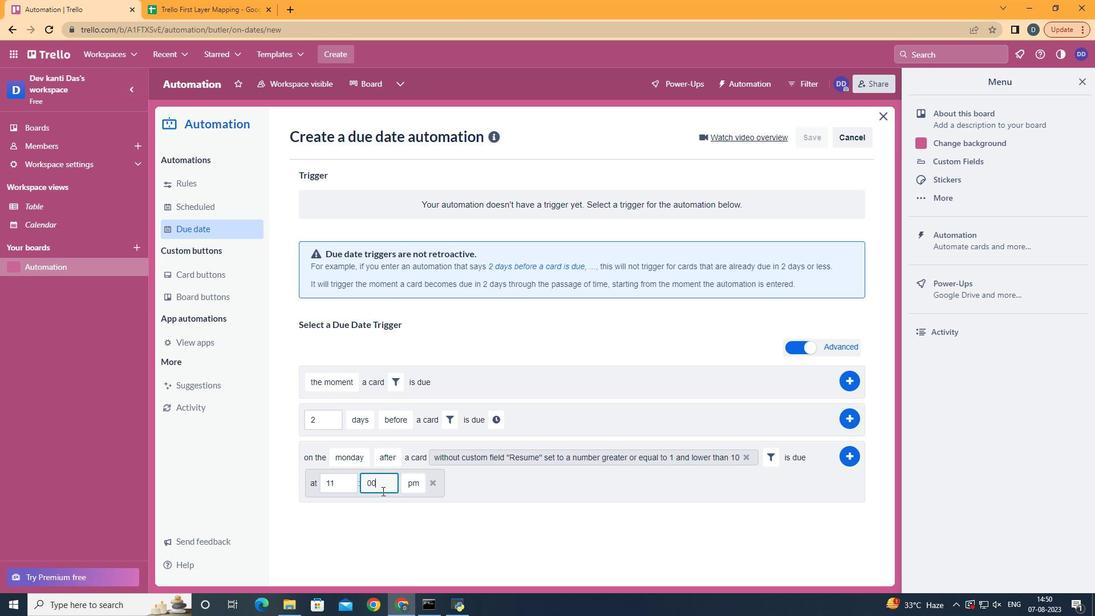 
Action: Mouse moved to (417, 508)
Screenshot: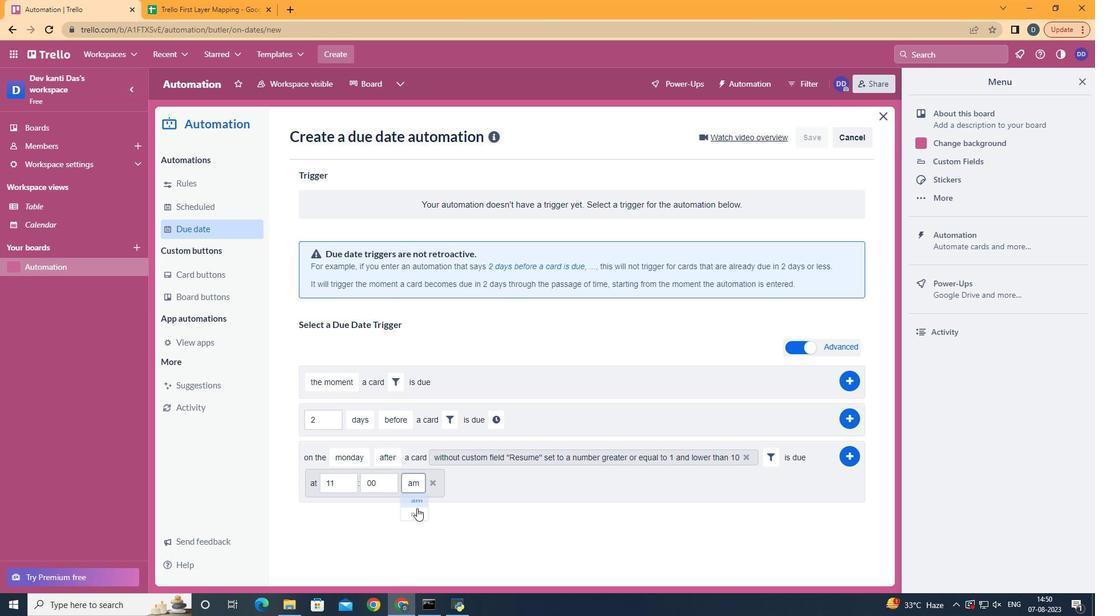 
Action: Mouse pressed left at (417, 508)
Screenshot: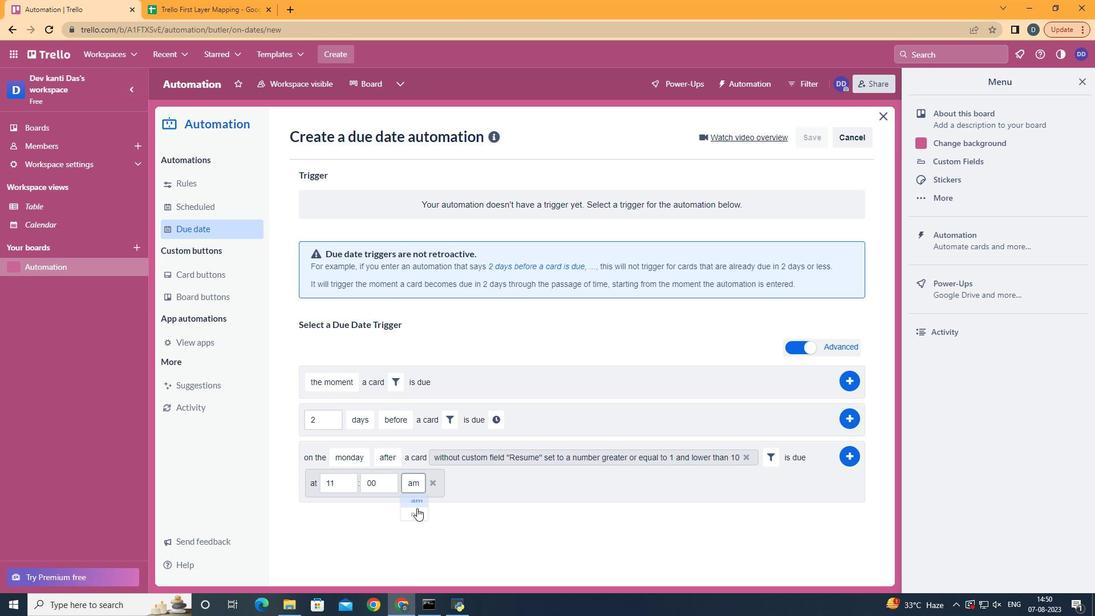 
Action: Mouse moved to (852, 459)
Screenshot: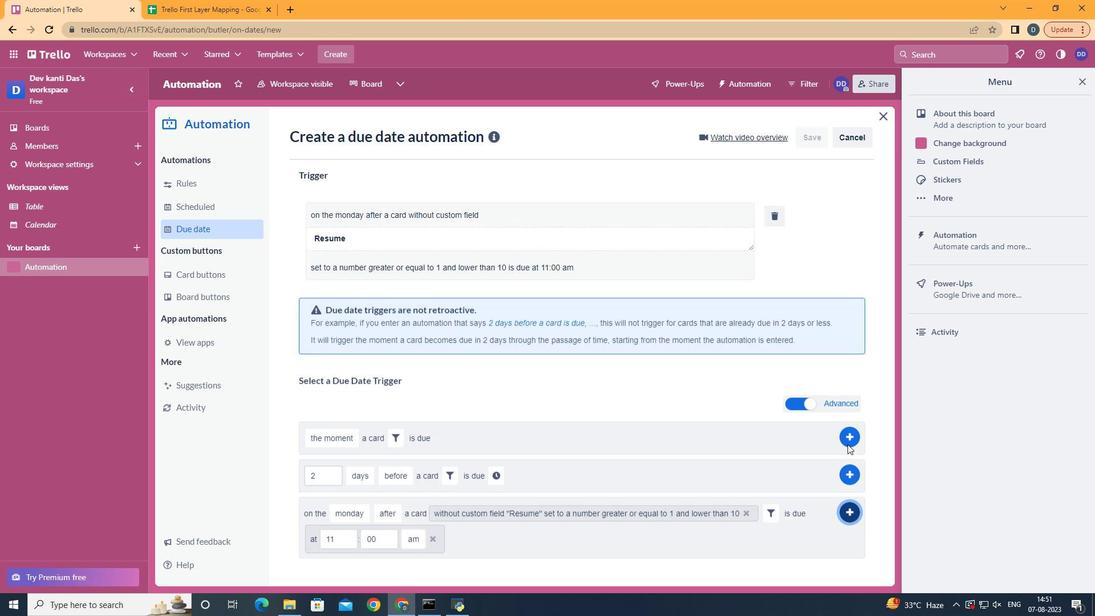 
Action: Mouse pressed left at (852, 459)
Screenshot: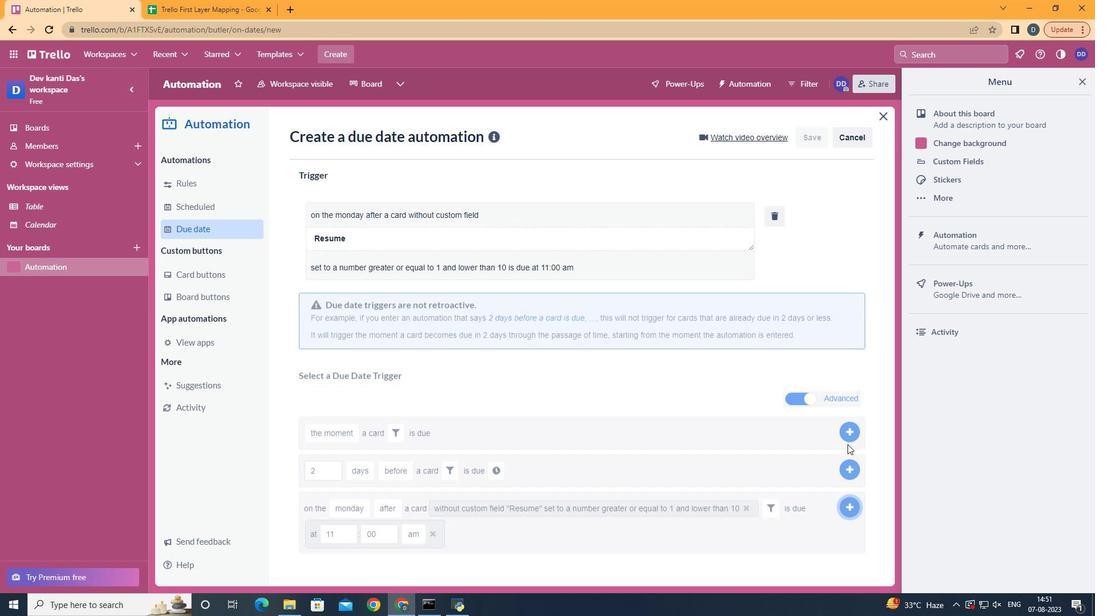 
Action: Mouse moved to (567, 194)
Screenshot: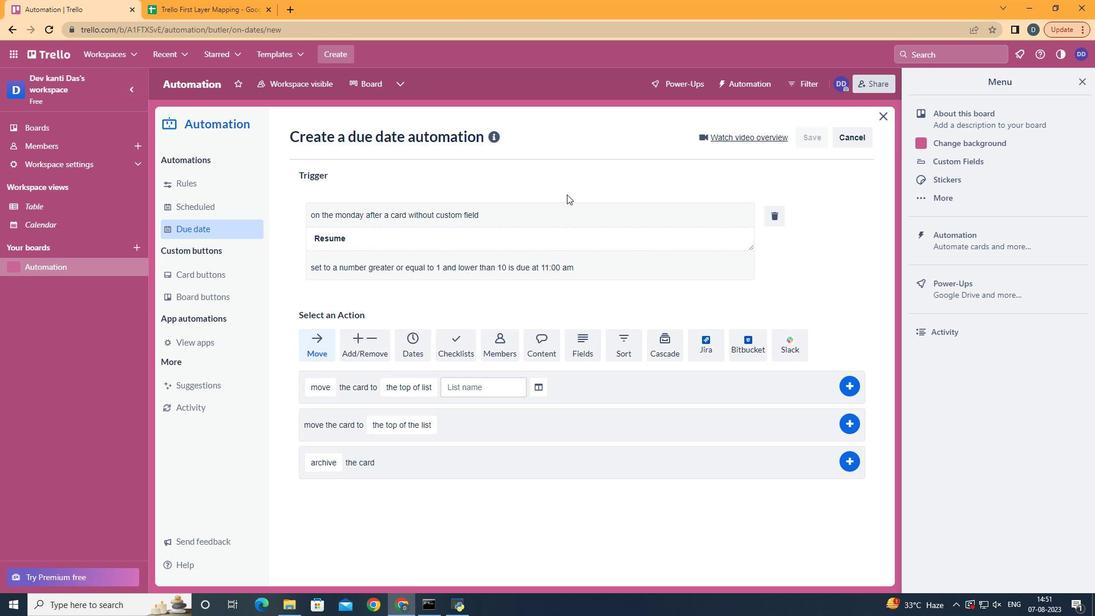 
